 Task: Search one way flight ticket for 4 adults, 1 infant in seat and 1 infant on lap in premium economy from Brunswick: Brunswick Golden Isles Airport to Greensboro: Piedmont Triad International Airport on 5-1-2023. Choice of flights is JetBlue. Number of bags: 1 checked bag. Price is upto 93000. Outbound departure time preference is 7:15.
Action: Mouse moved to (205, 315)
Screenshot: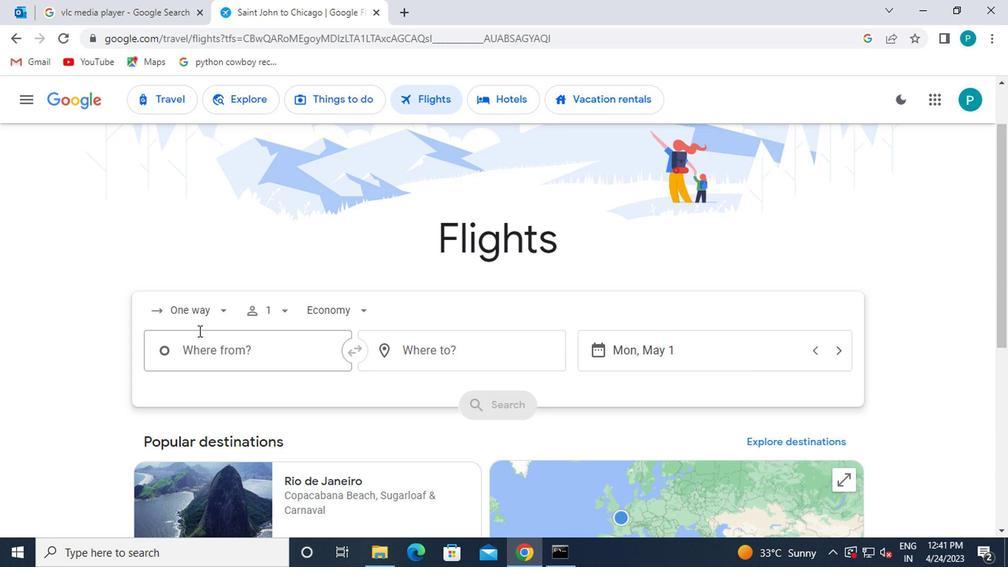 
Action: Mouse pressed left at (205, 315)
Screenshot: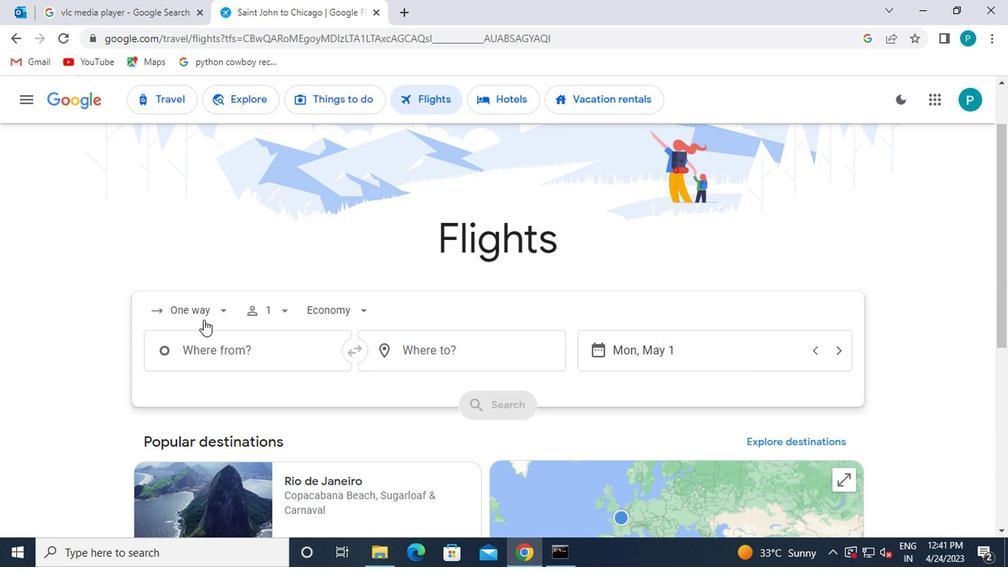 
Action: Mouse moved to (219, 381)
Screenshot: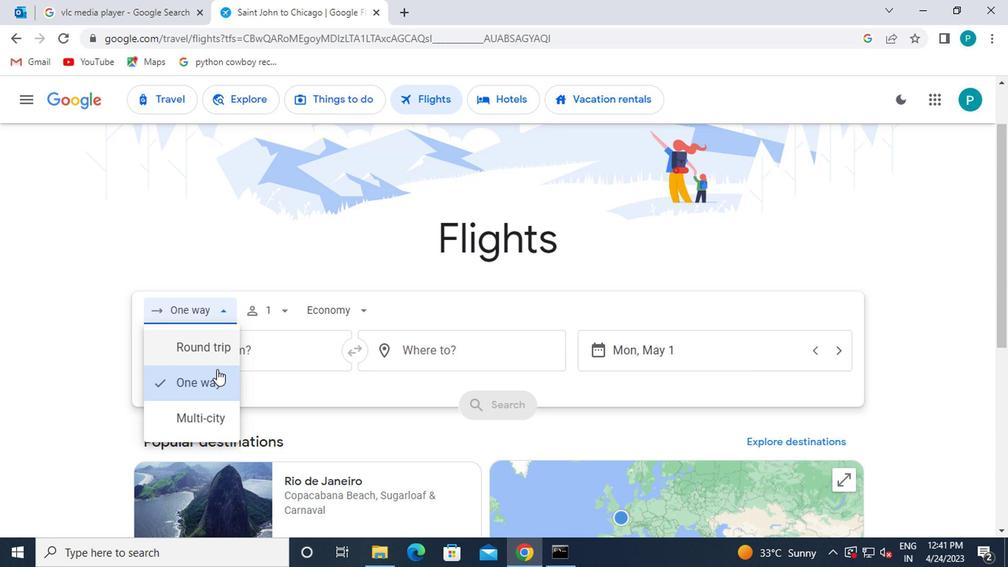 
Action: Mouse pressed left at (219, 381)
Screenshot: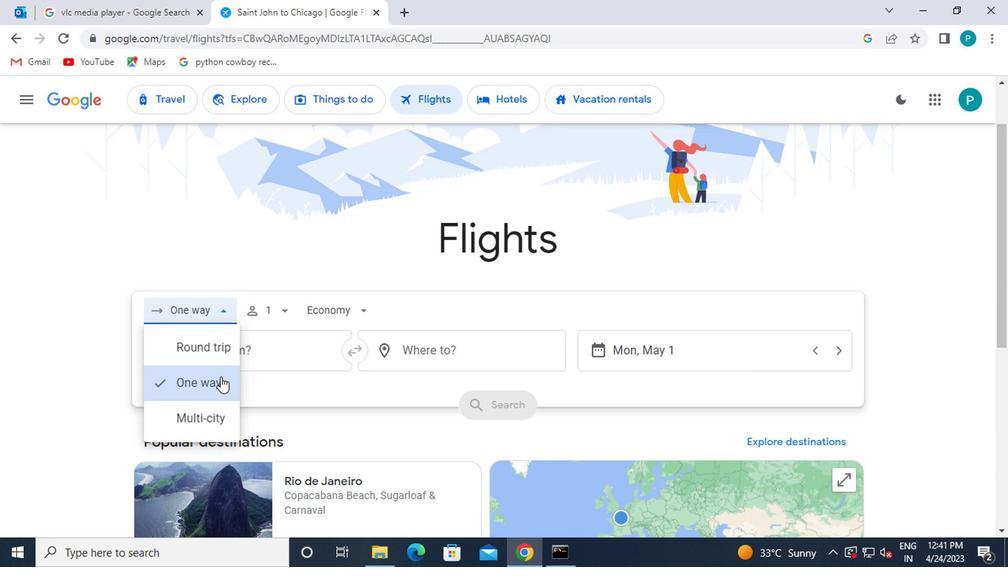 
Action: Mouse moved to (266, 316)
Screenshot: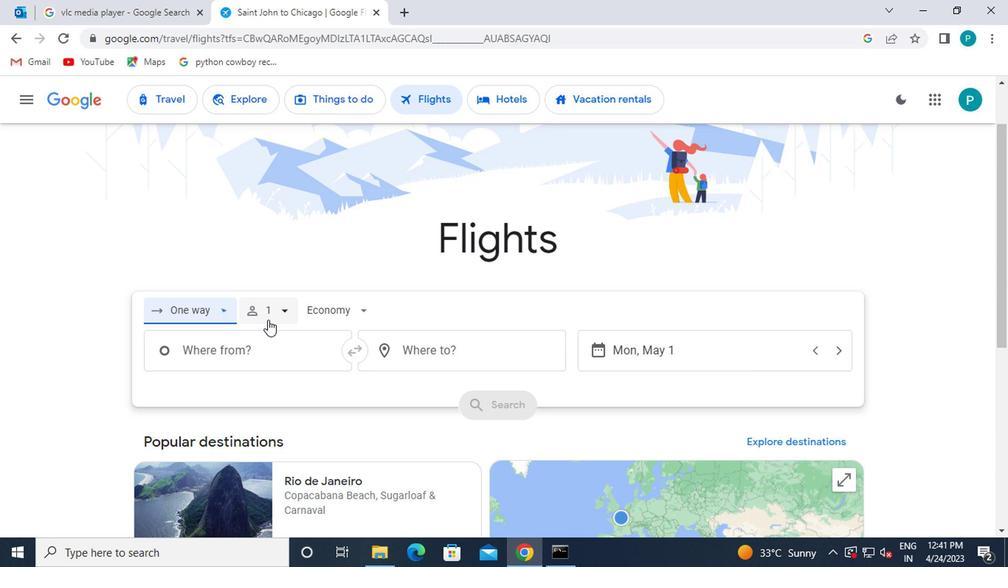 
Action: Mouse pressed left at (266, 316)
Screenshot: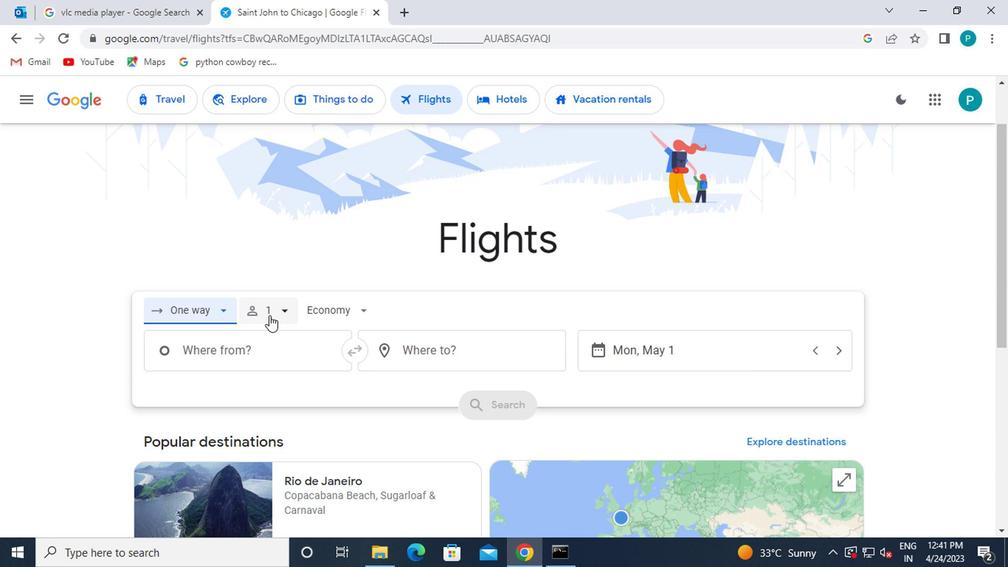 
Action: Mouse moved to (399, 349)
Screenshot: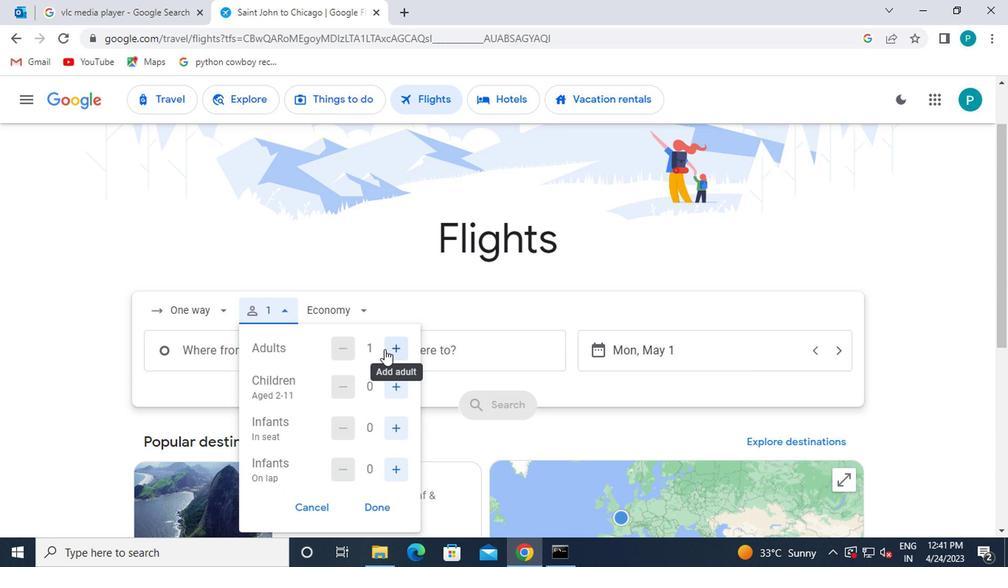 
Action: Mouse pressed left at (399, 349)
Screenshot: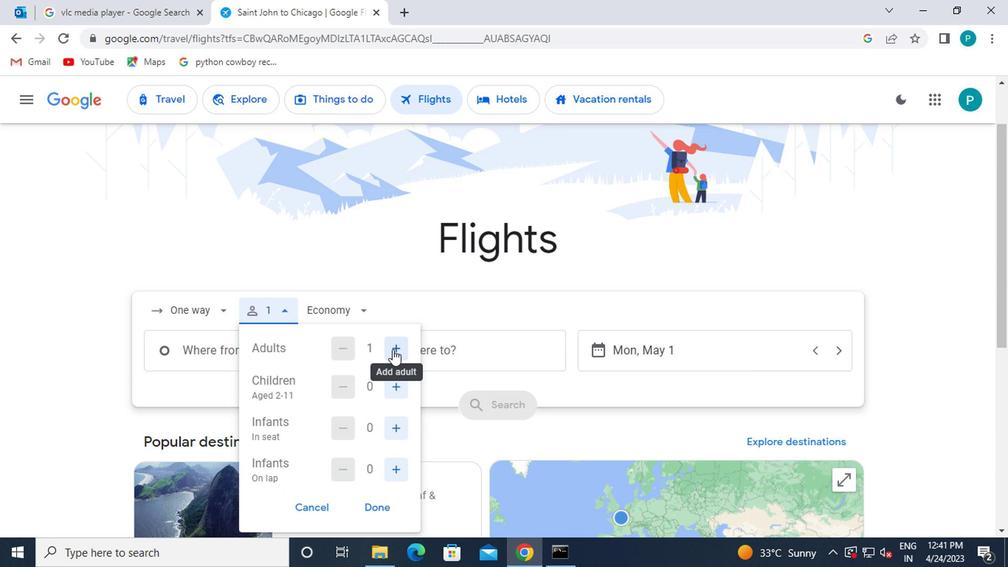 
Action: Mouse moved to (399, 350)
Screenshot: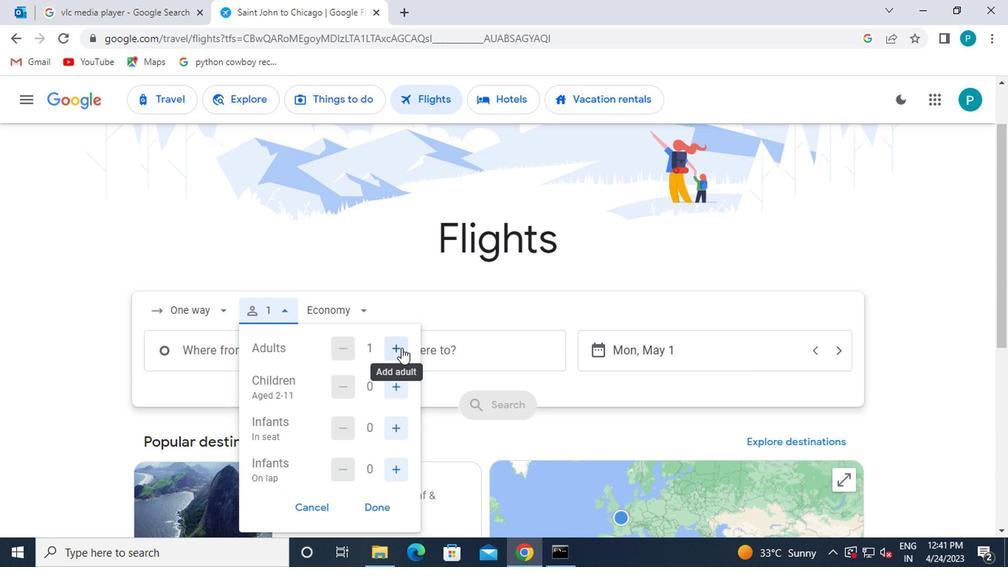 
Action: Mouse pressed left at (399, 350)
Screenshot: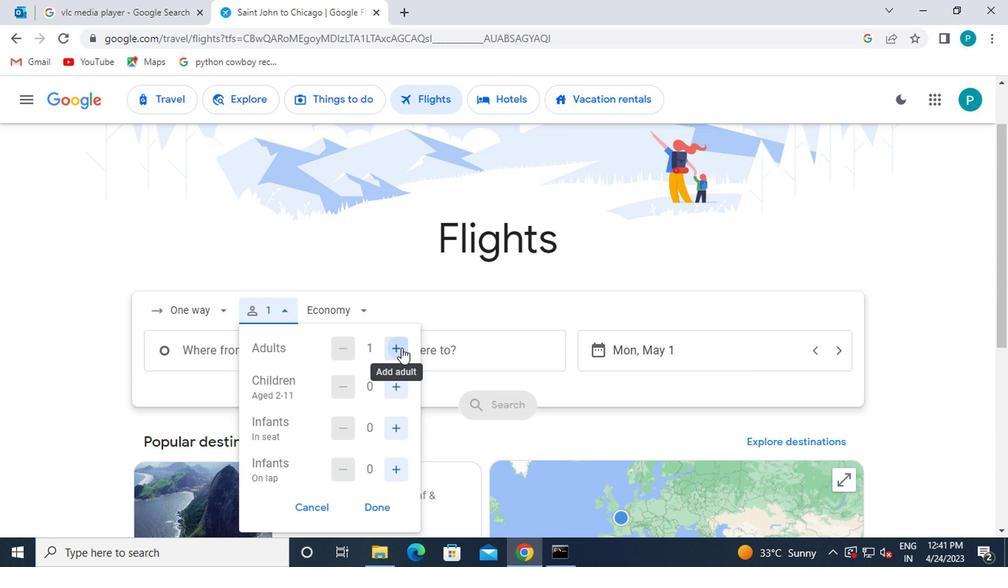 
Action: Mouse pressed left at (399, 350)
Screenshot: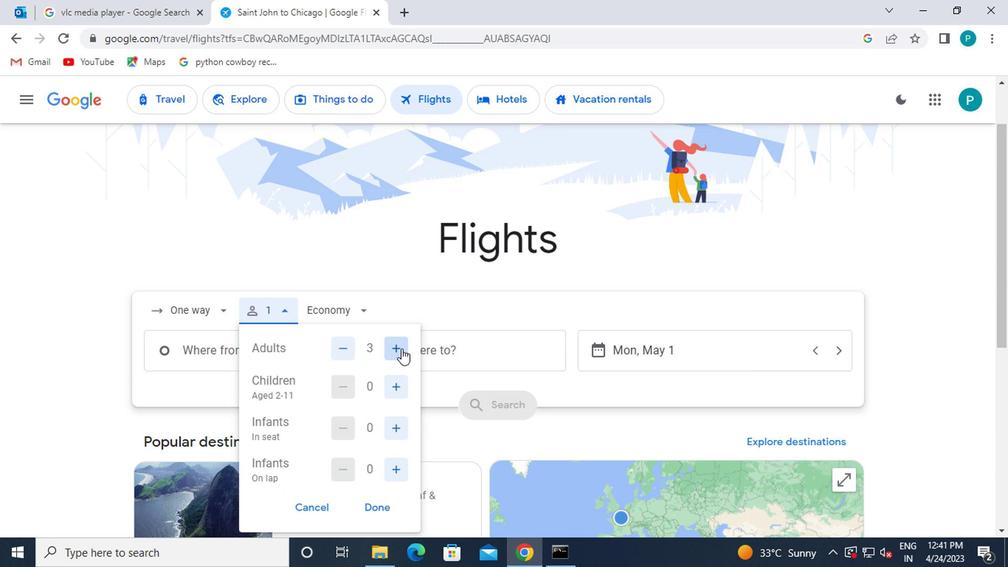 
Action: Mouse moved to (394, 387)
Screenshot: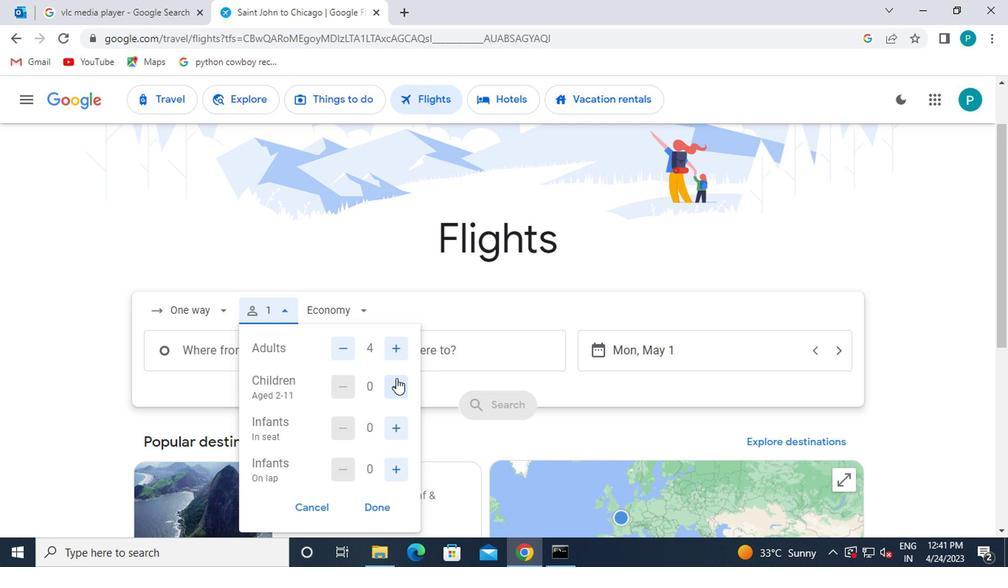 
Action: Mouse pressed left at (394, 387)
Screenshot: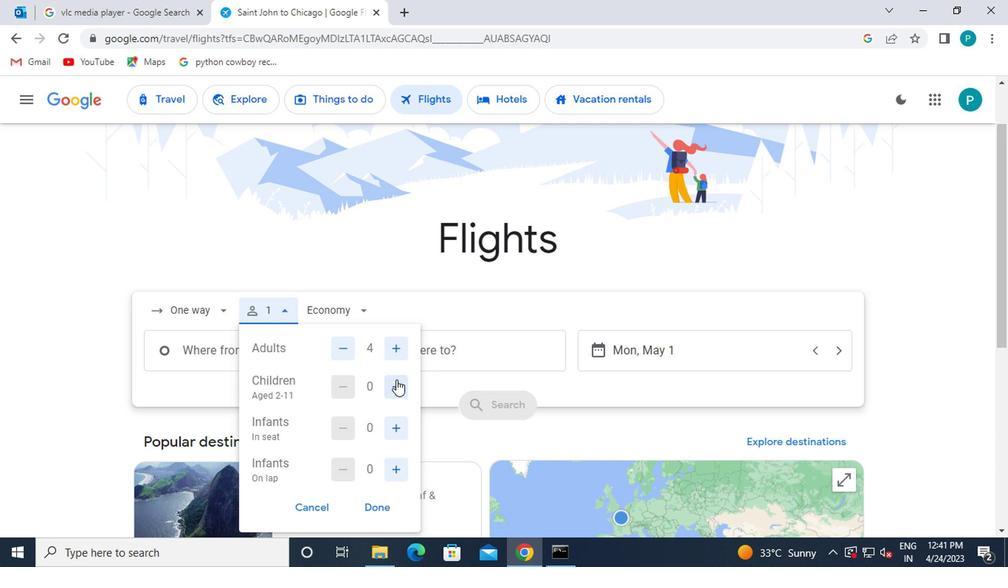 
Action: Mouse moved to (393, 428)
Screenshot: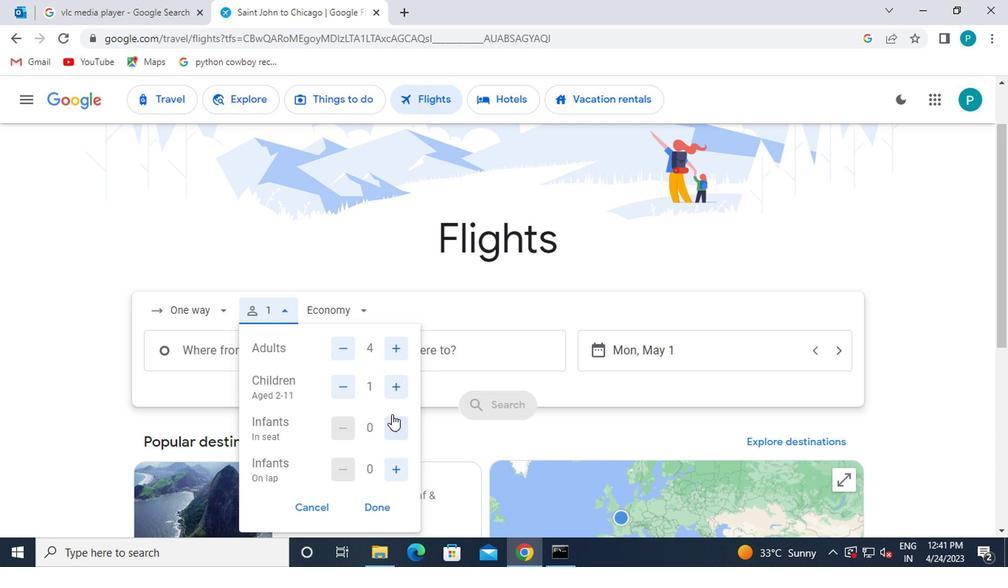 
Action: Mouse pressed left at (393, 428)
Screenshot: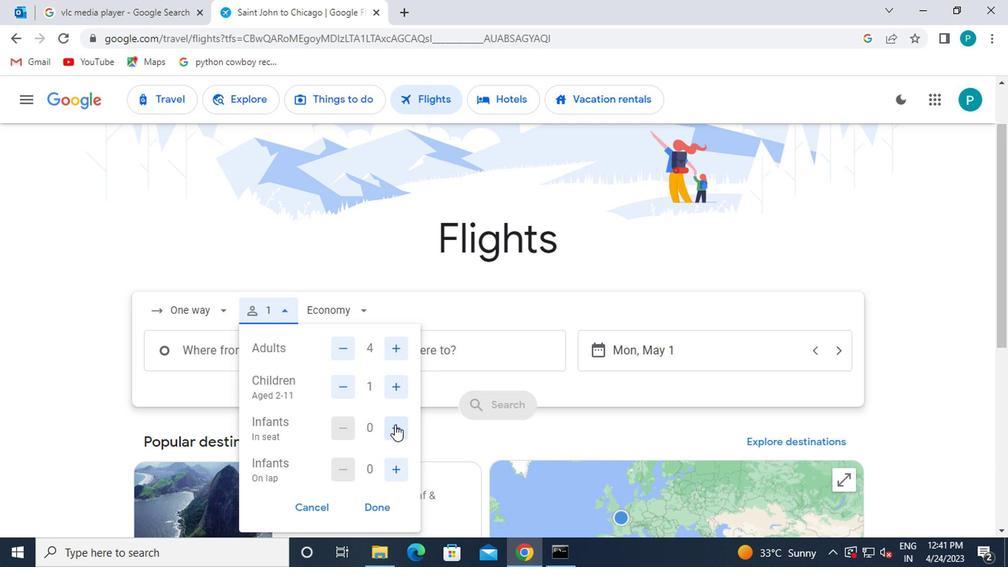 
Action: Mouse moved to (398, 472)
Screenshot: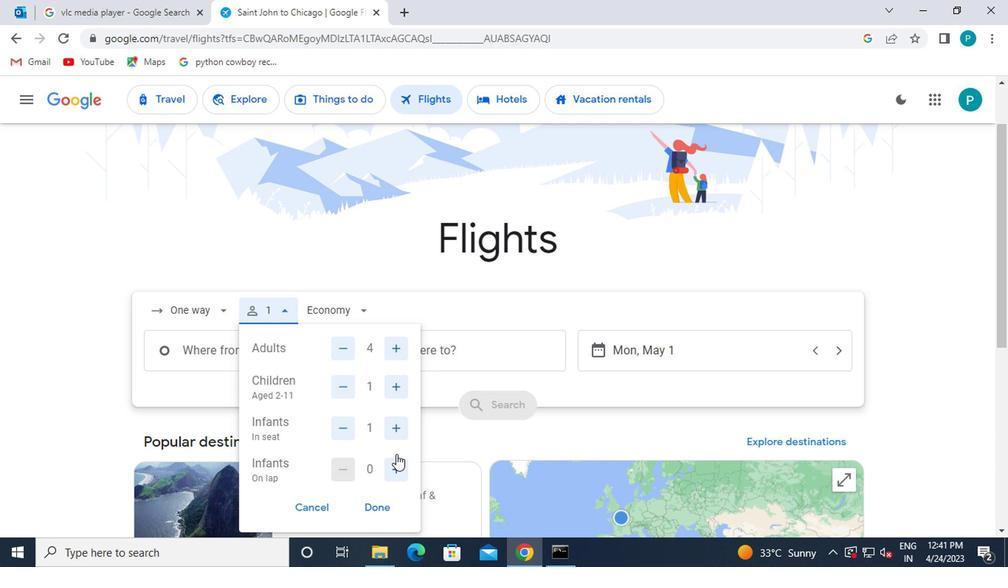 
Action: Mouse pressed left at (398, 472)
Screenshot: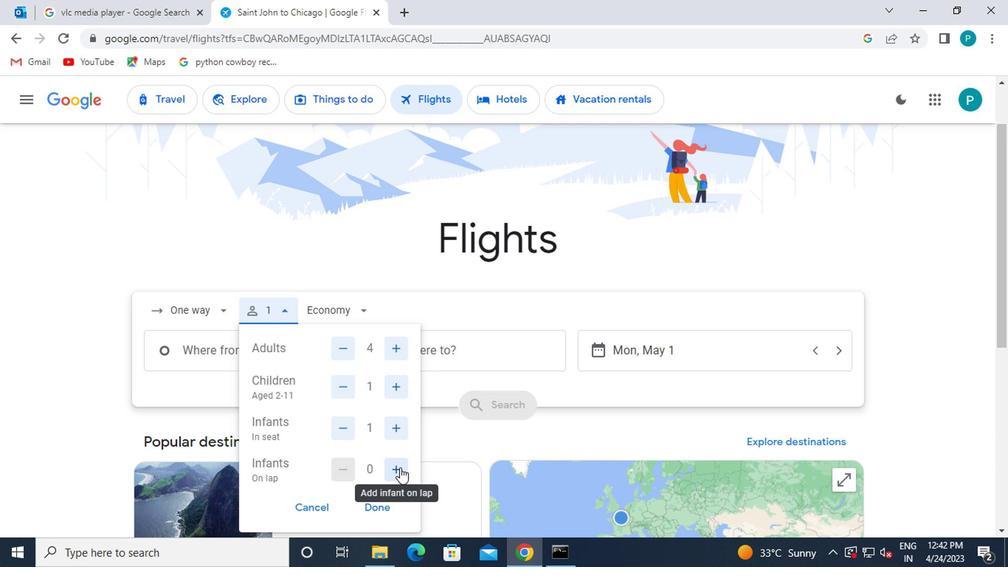 
Action: Mouse moved to (387, 511)
Screenshot: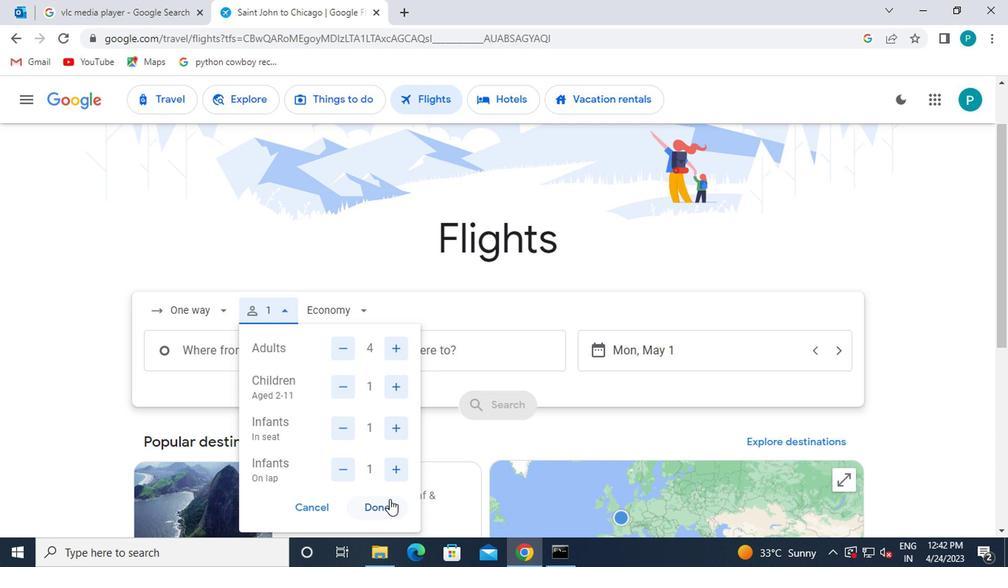 
Action: Mouse pressed left at (387, 511)
Screenshot: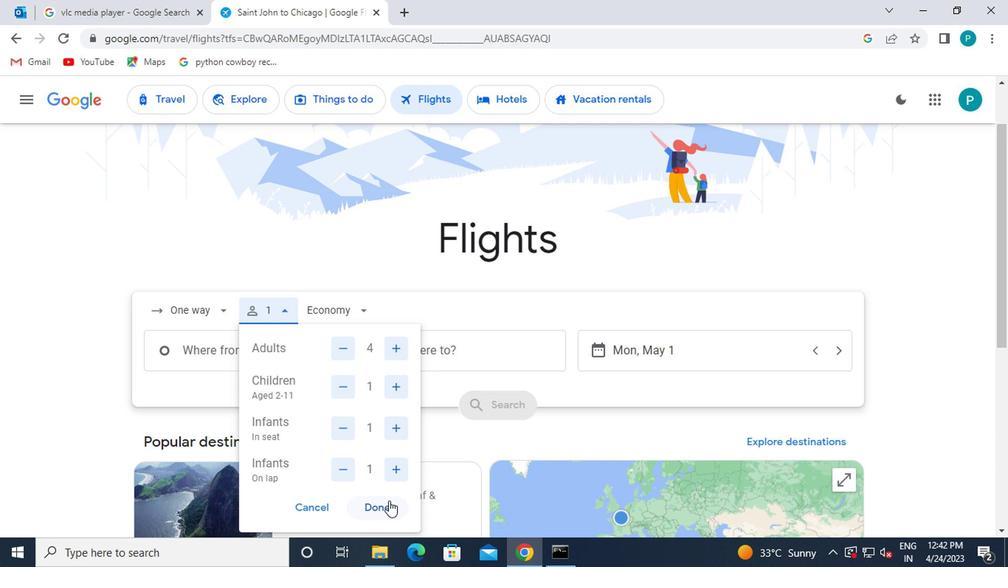 
Action: Mouse moved to (332, 315)
Screenshot: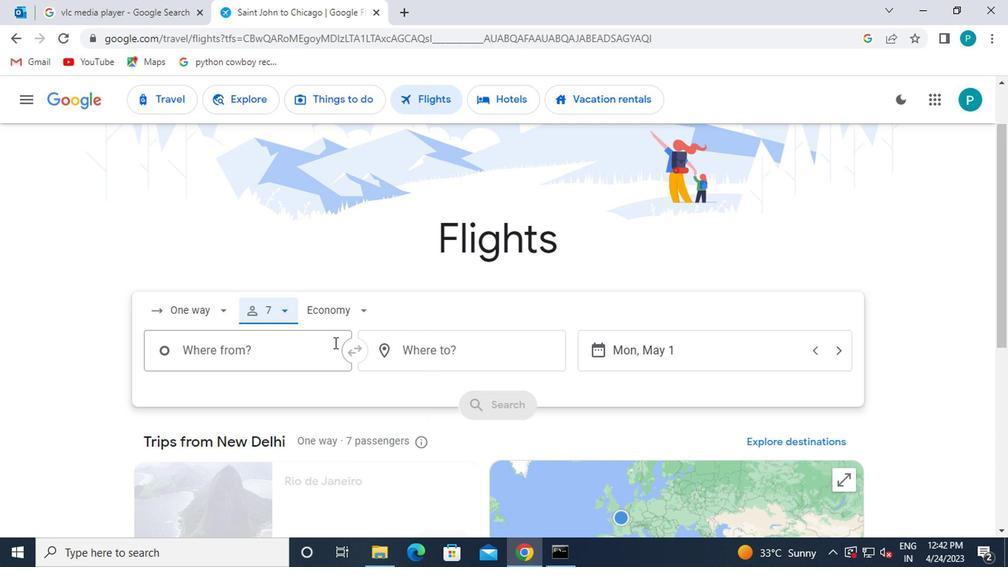 
Action: Mouse pressed left at (332, 315)
Screenshot: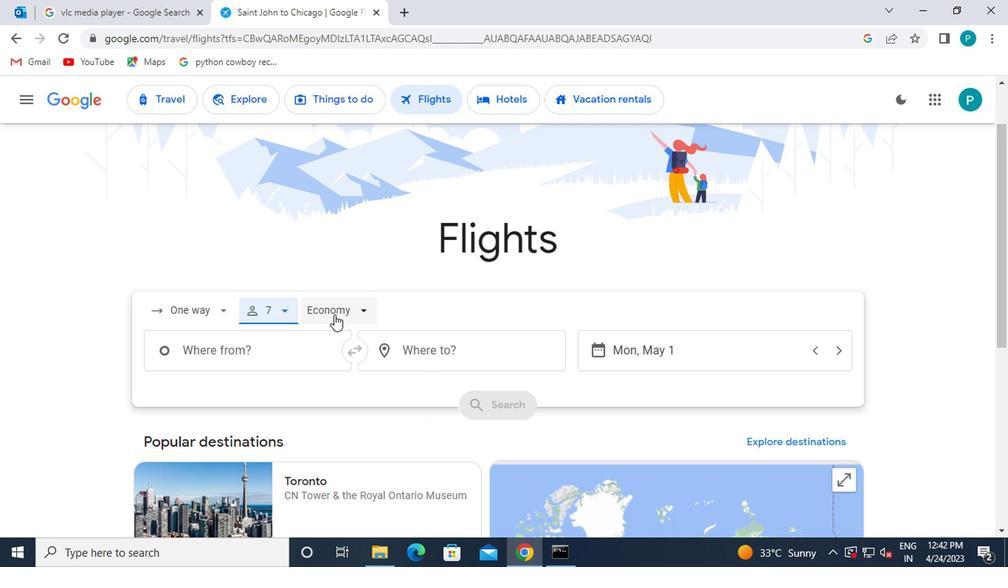 
Action: Mouse moved to (367, 382)
Screenshot: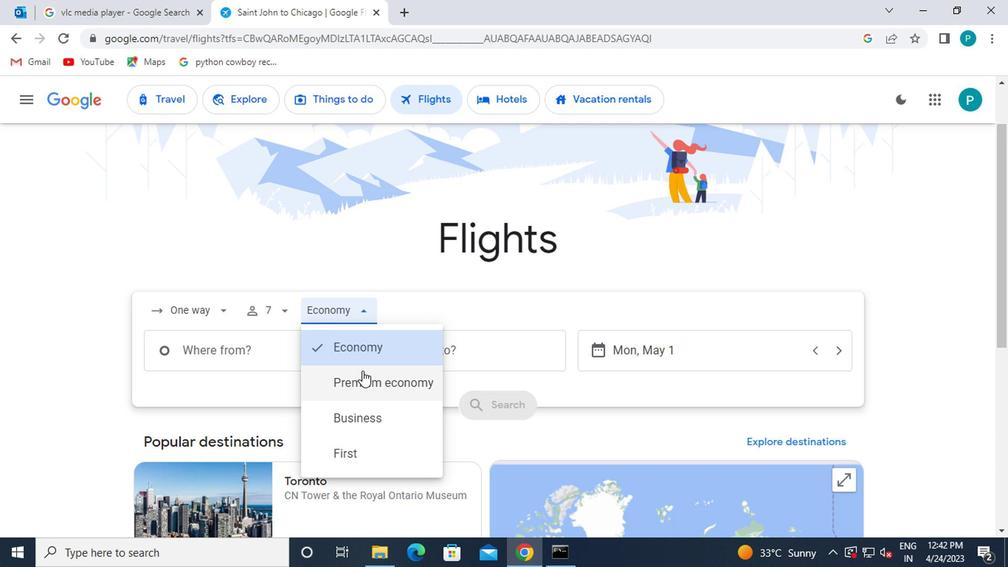 
Action: Mouse pressed left at (367, 382)
Screenshot: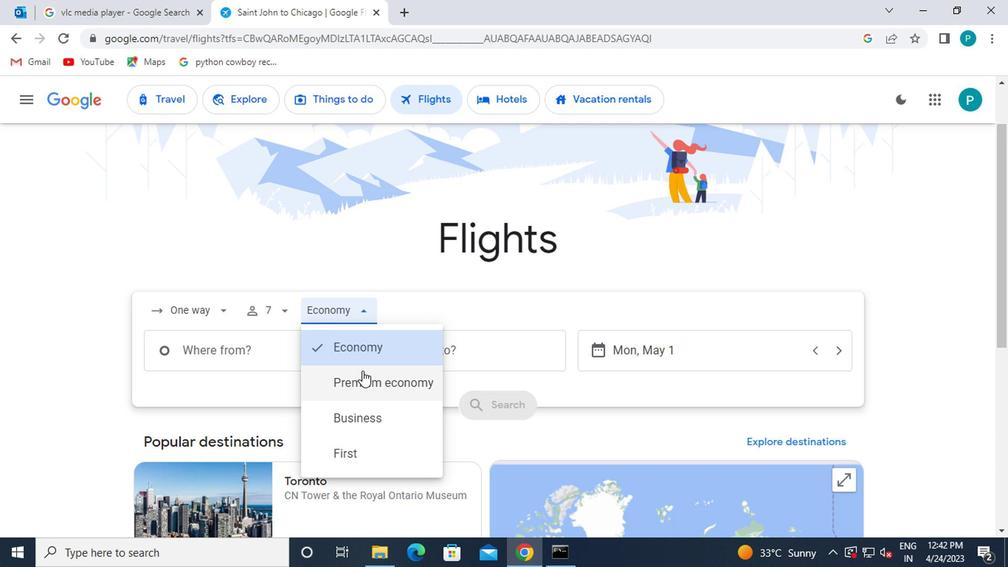 
Action: Mouse moved to (221, 364)
Screenshot: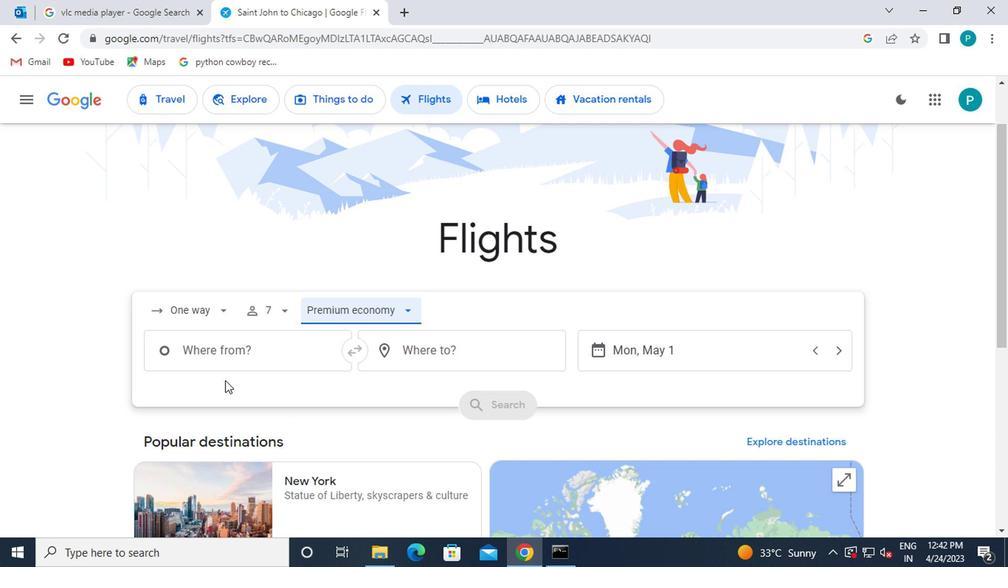 
Action: Mouse pressed left at (221, 364)
Screenshot: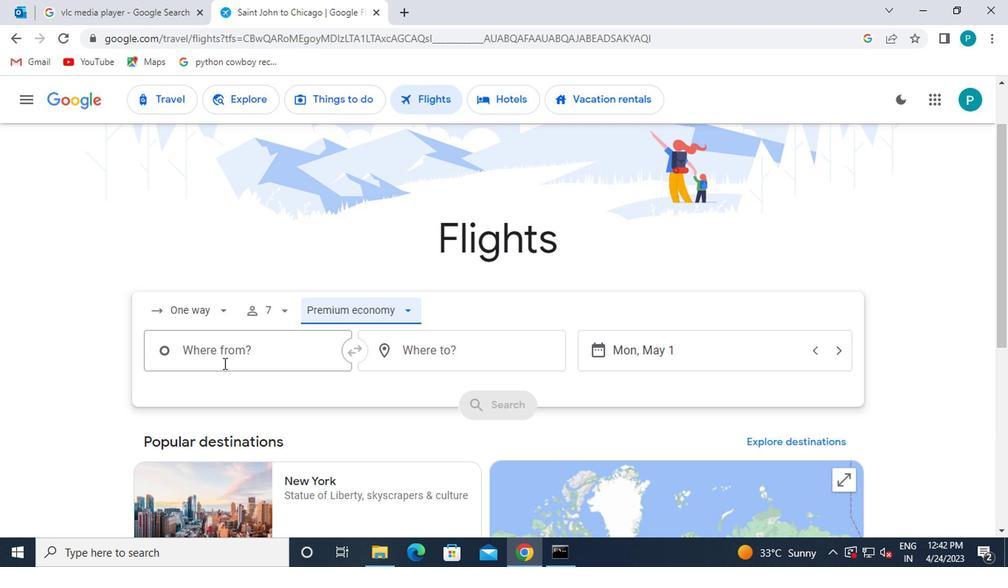 
Action: Mouse moved to (223, 348)
Screenshot: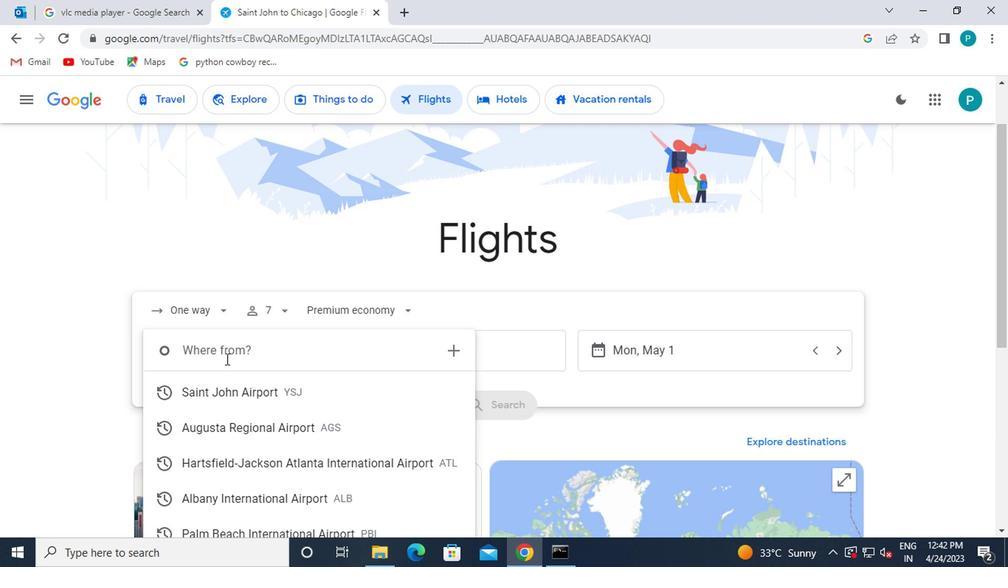 
Action: Key pressed brunswick<Key.space>go
Screenshot: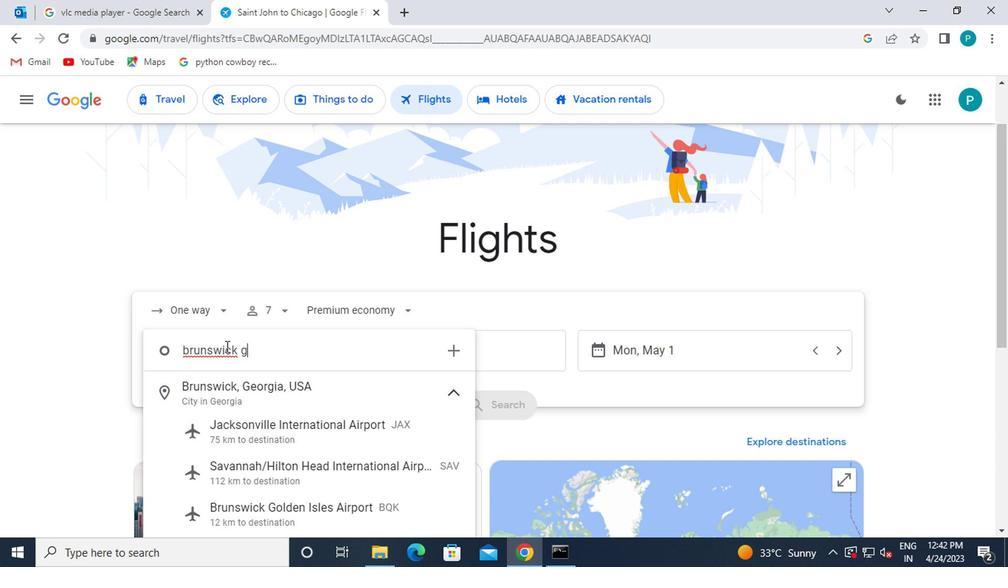 
Action: Mouse moved to (246, 390)
Screenshot: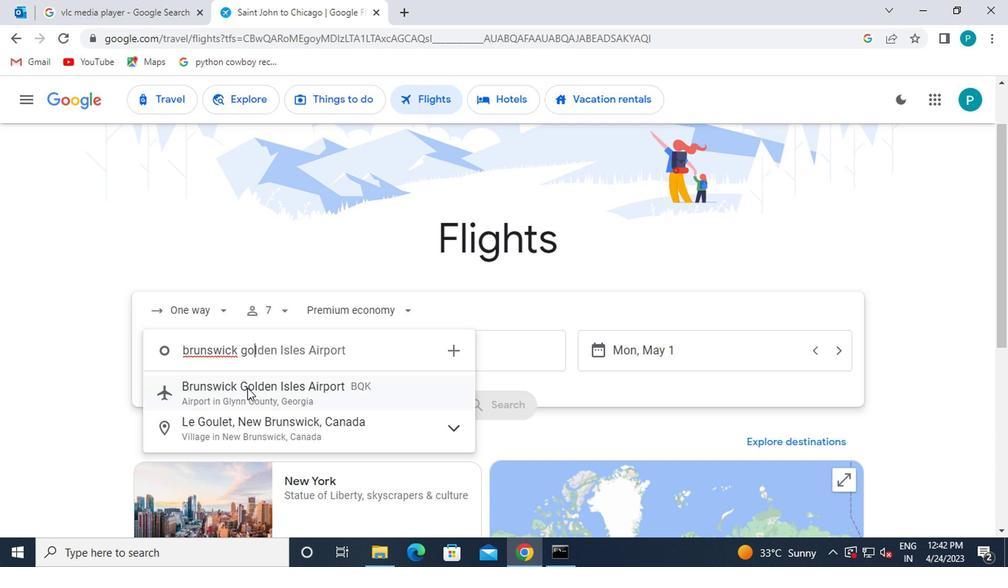 
Action: Mouse pressed left at (246, 390)
Screenshot: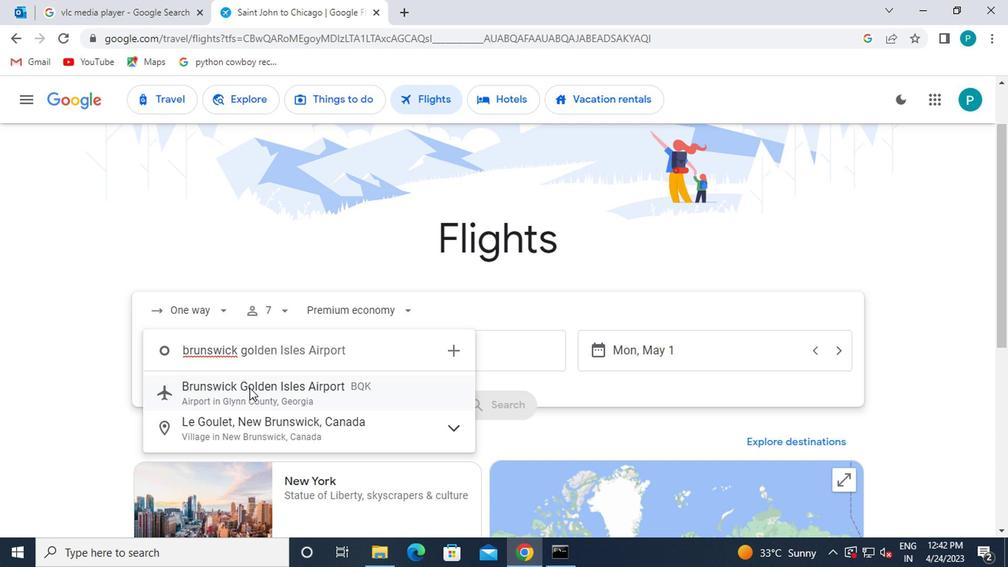 
Action: Mouse moved to (529, 339)
Screenshot: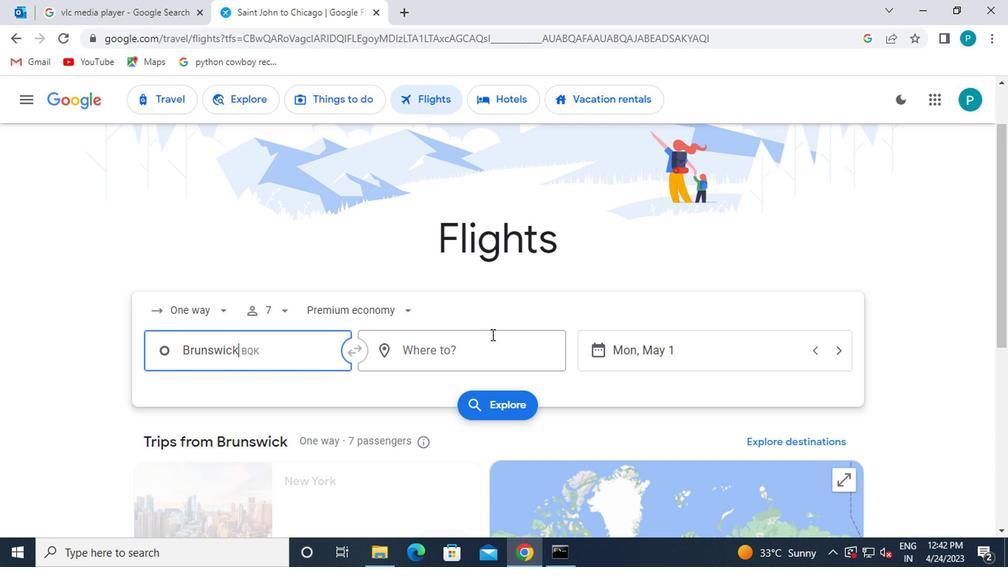 
Action: Mouse pressed left at (529, 339)
Screenshot: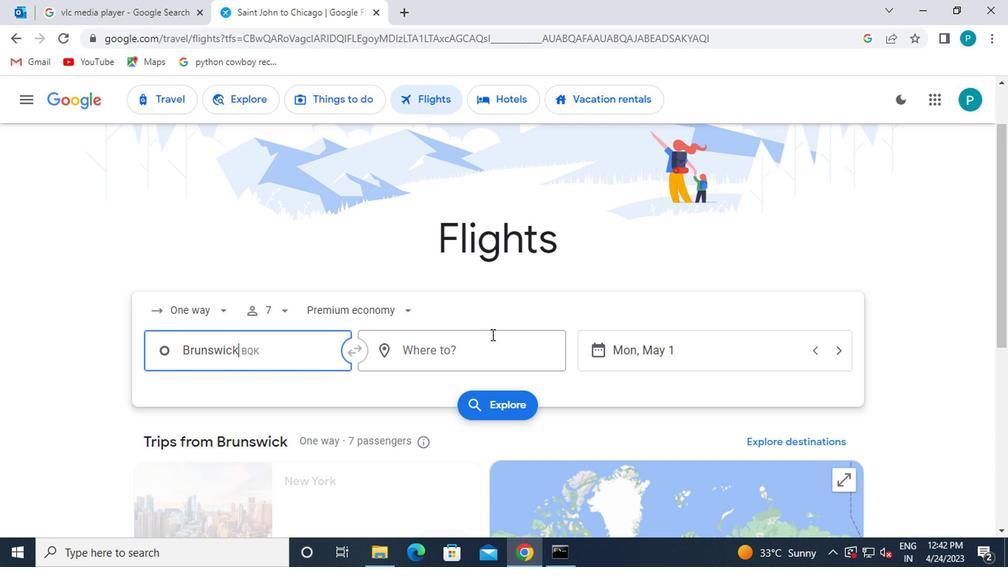
Action: Mouse moved to (443, 351)
Screenshot: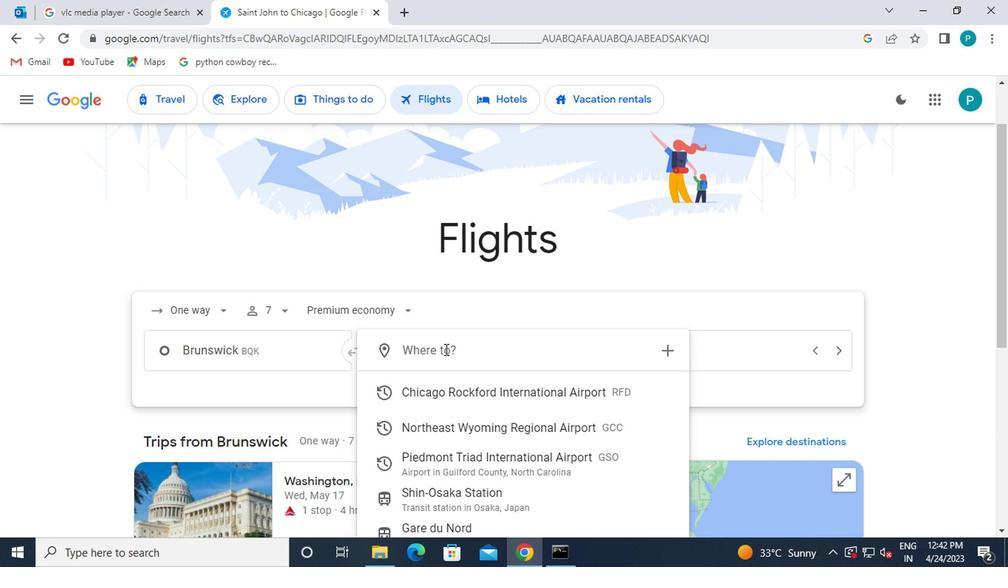 
Action: Key pressed pied
Screenshot: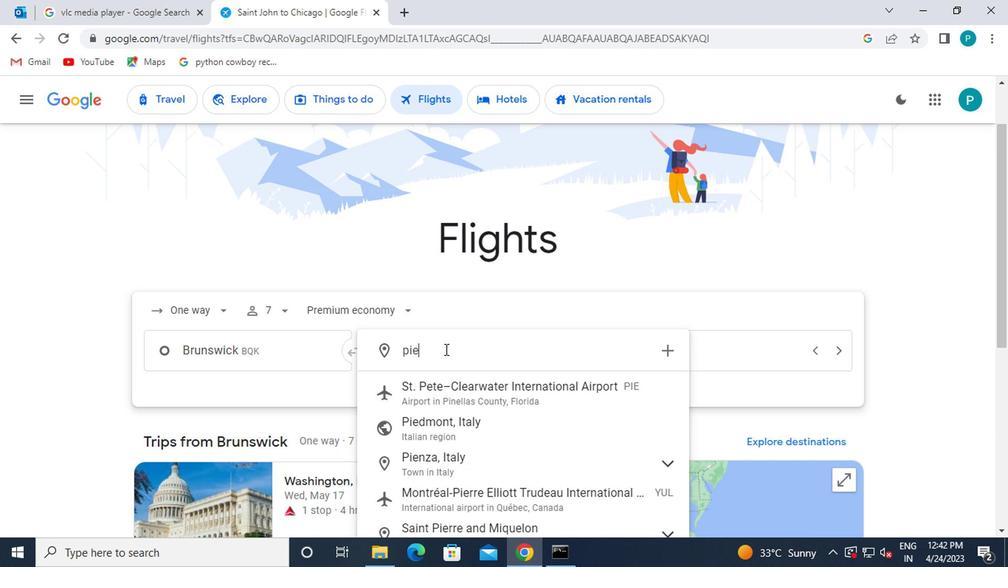 
Action: Mouse moved to (525, 462)
Screenshot: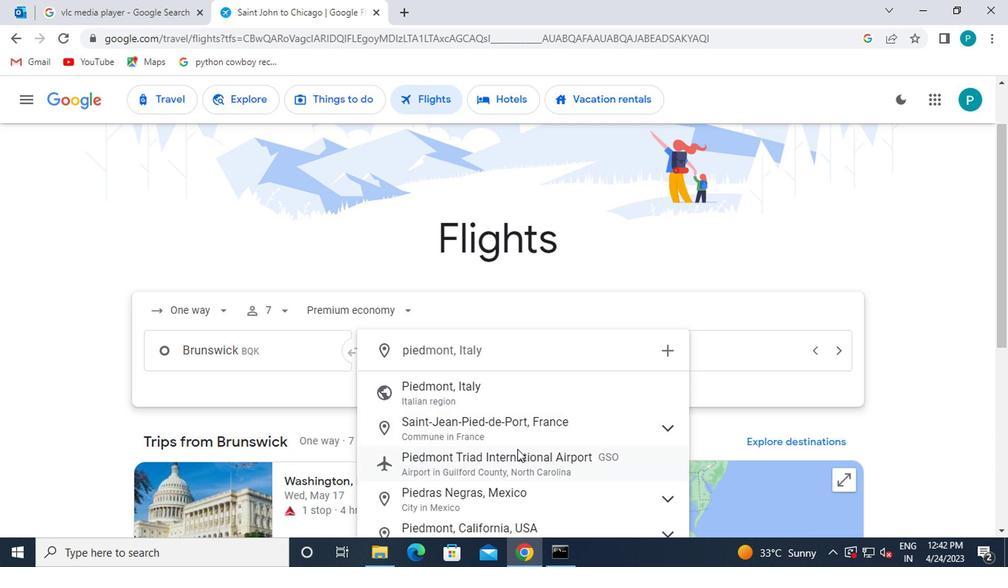 
Action: Mouse pressed left at (525, 462)
Screenshot: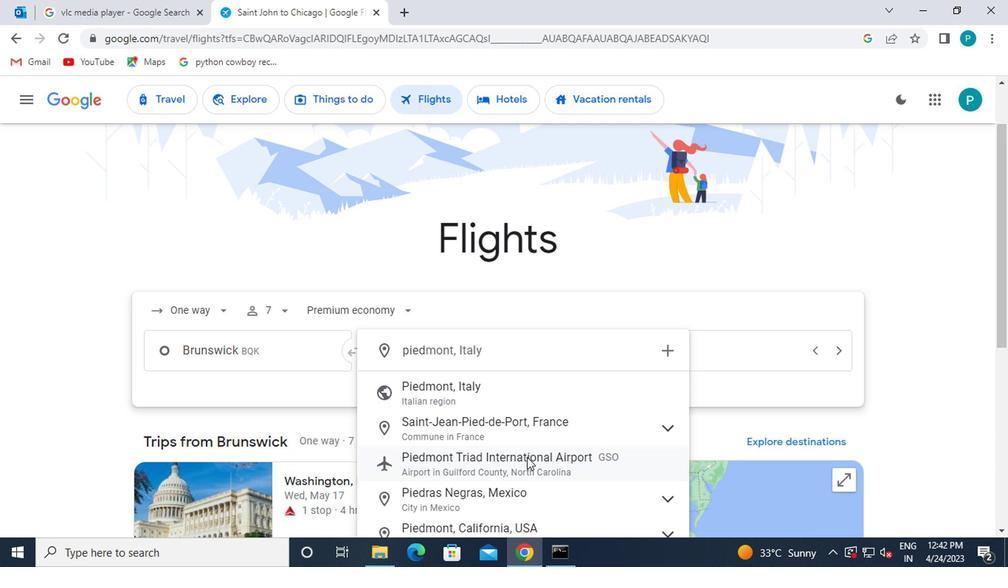 
Action: Mouse moved to (639, 353)
Screenshot: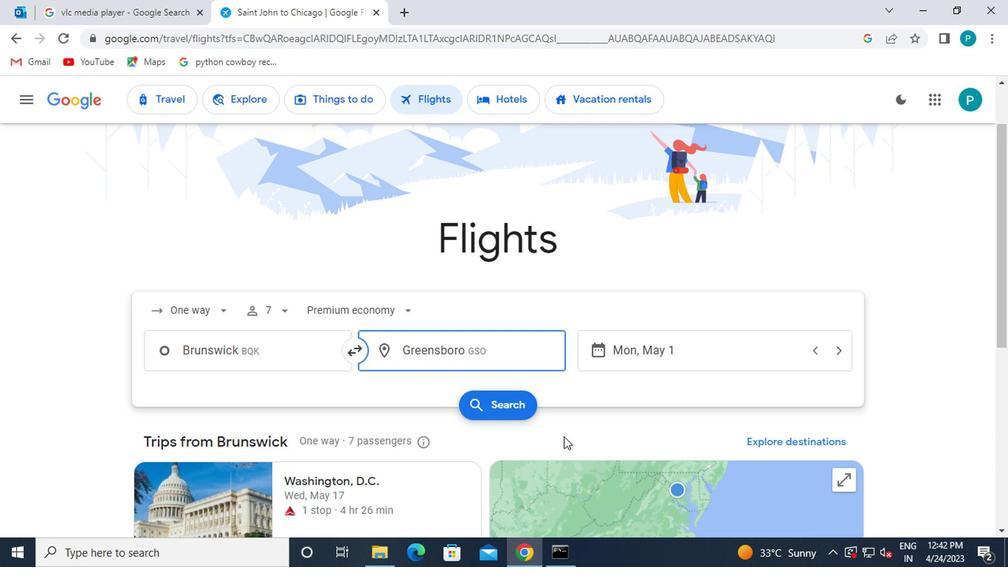 
Action: Mouse pressed left at (639, 353)
Screenshot: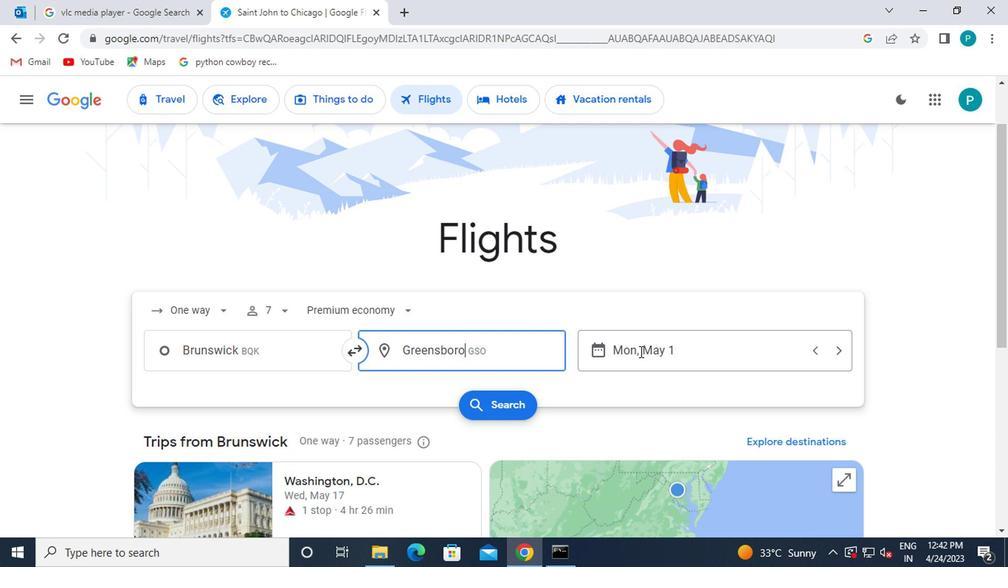 
Action: Mouse moved to (637, 274)
Screenshot: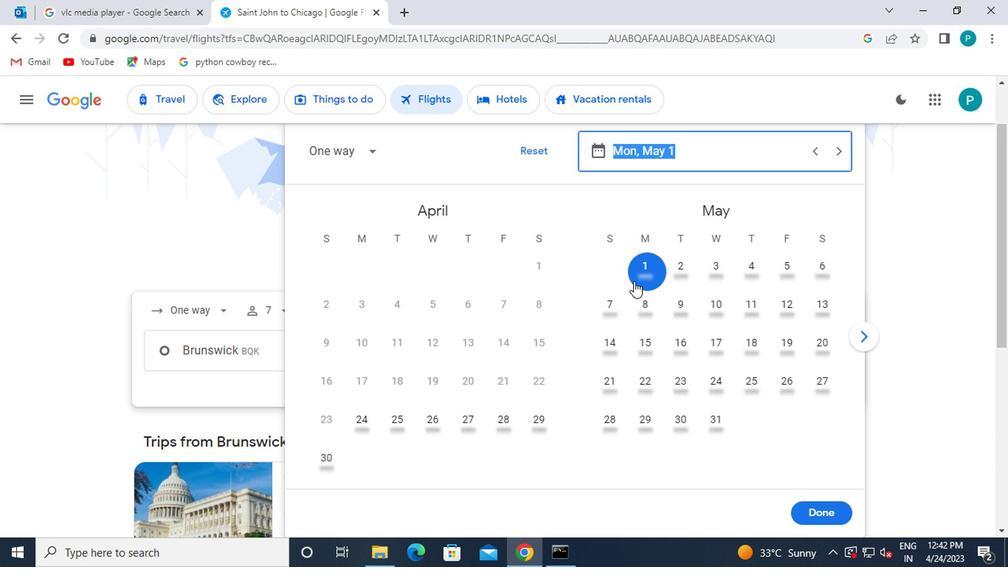 
Action: Mouse pressed left at (637, 274)
Screenshot: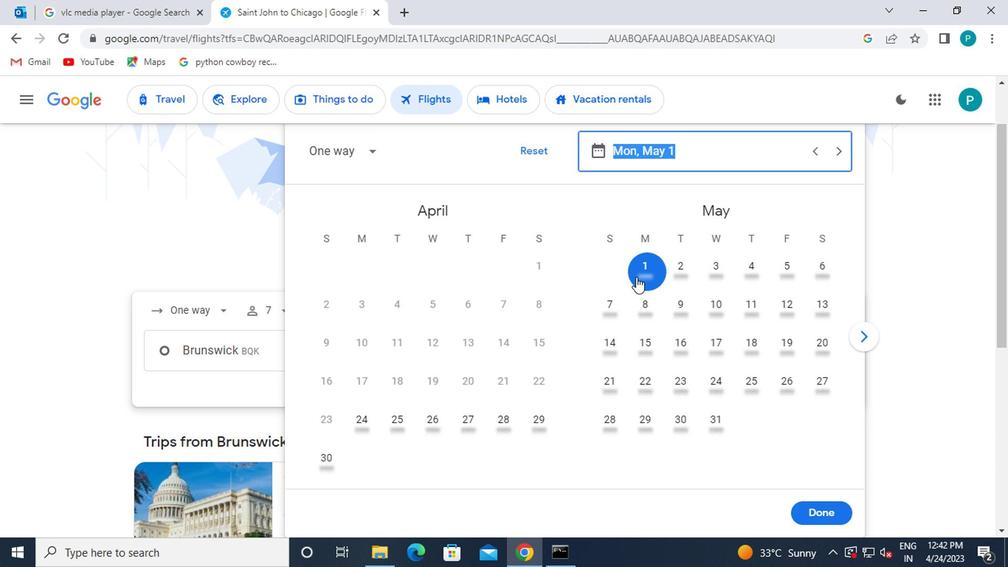 
Action: Mouse moved to (807, 522)
Screenshot: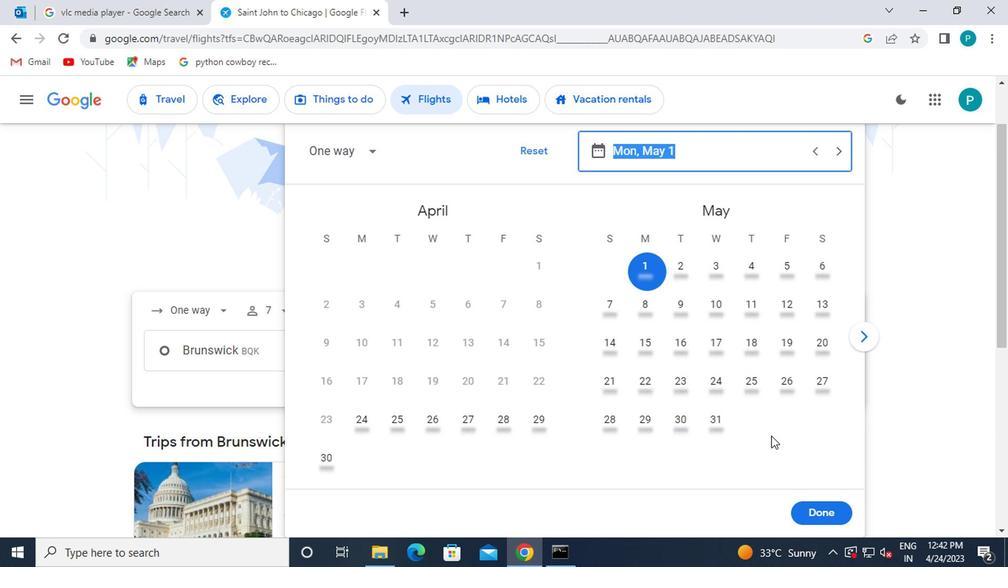 
Action: Mouse pressed left at (807, 522)
Screenshot: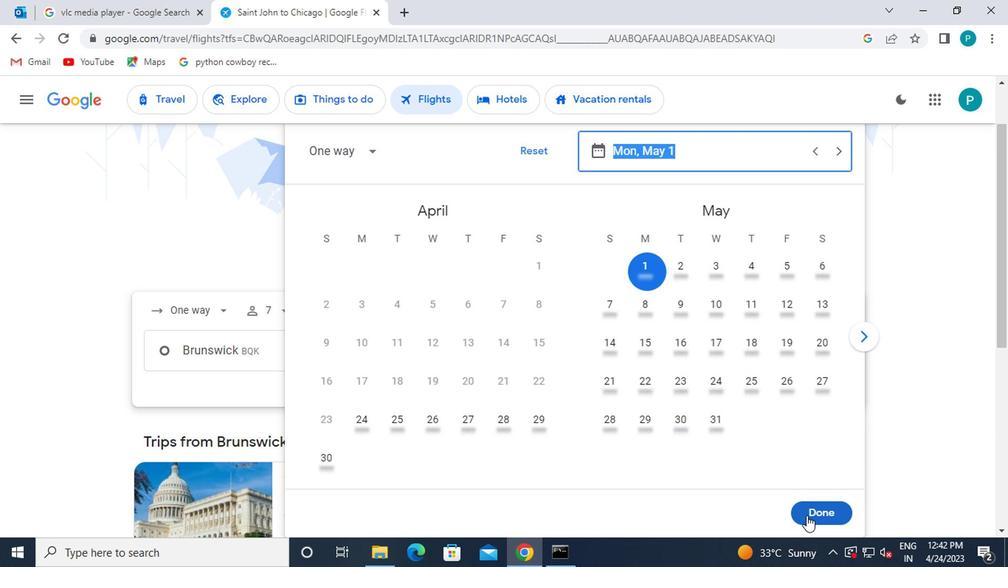 
Action: Mouse moved to (284, 368)
Screenshot: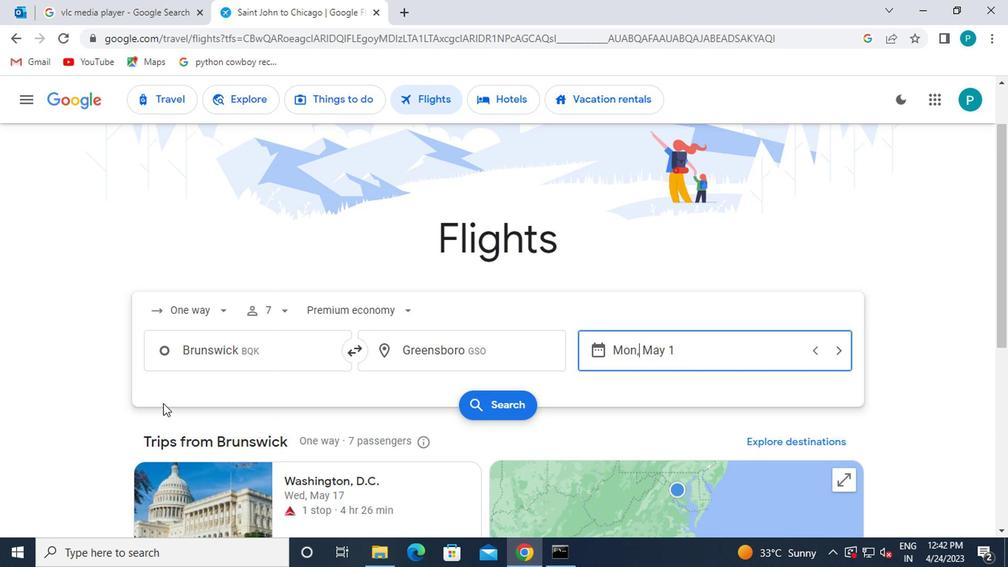 
Action: Mouse scrolled (284, 367) with delta (0, -1)
Screenshot: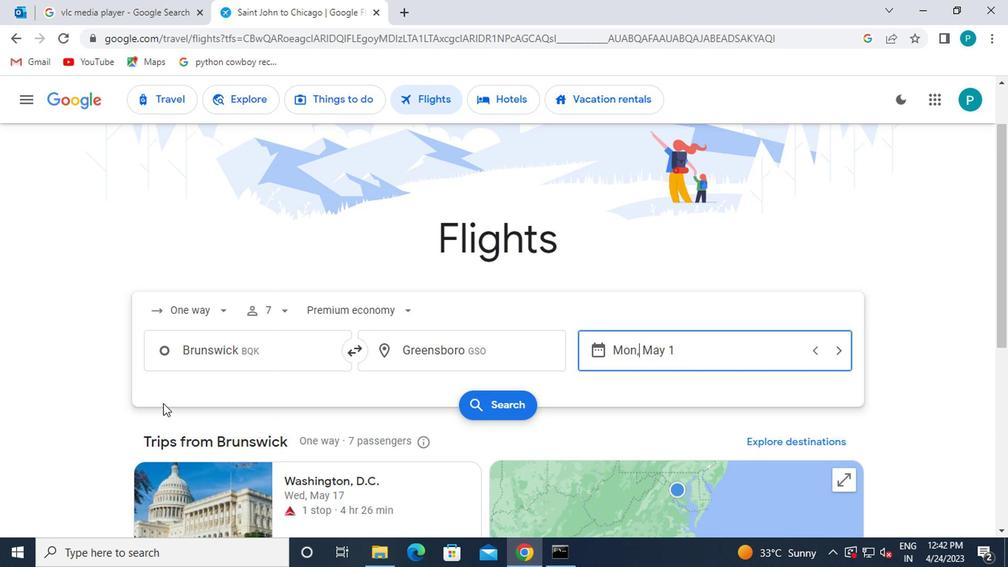 
Action: Mouse scrolled (284, 367) with delta (0, -1)
Screenshot: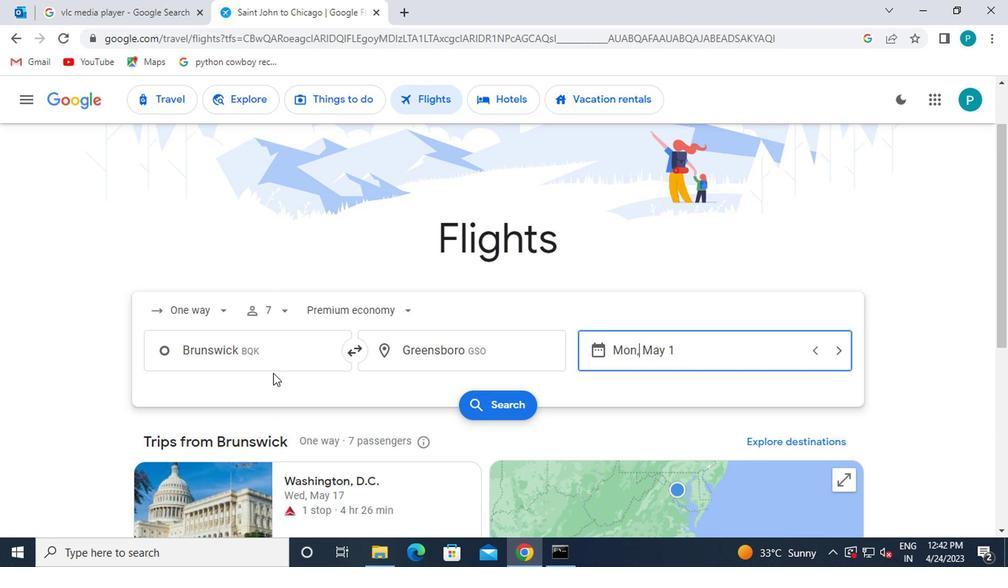 
Action: Mouse moved to (468, 254)
Screenshot: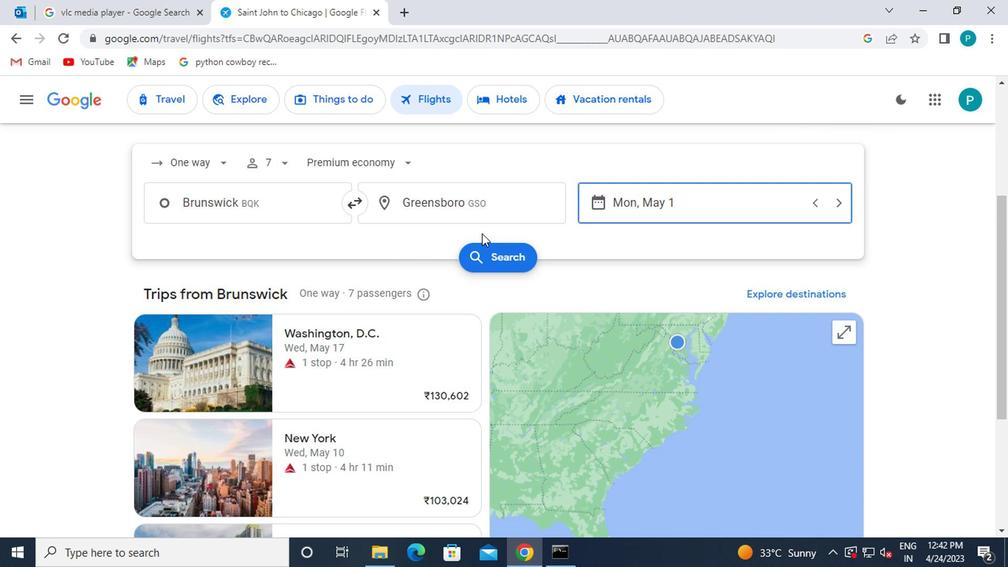 
Action: Mouse pressed left at (468, 254)
Screenshot: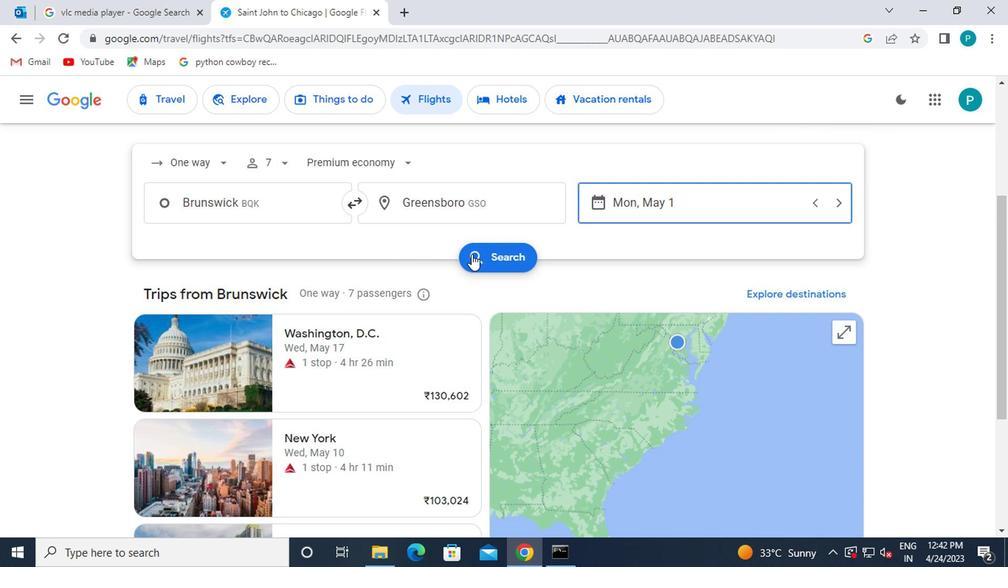 
Action: Mouse moved to (162, 234)
Screenshot: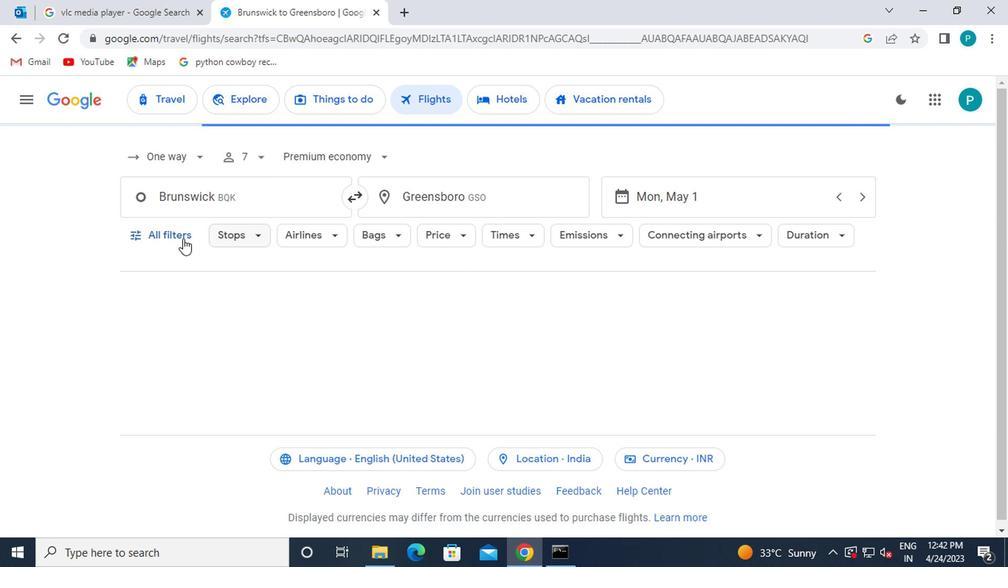 
Action: Mouse pressed left at (162, 234)
Screenshot: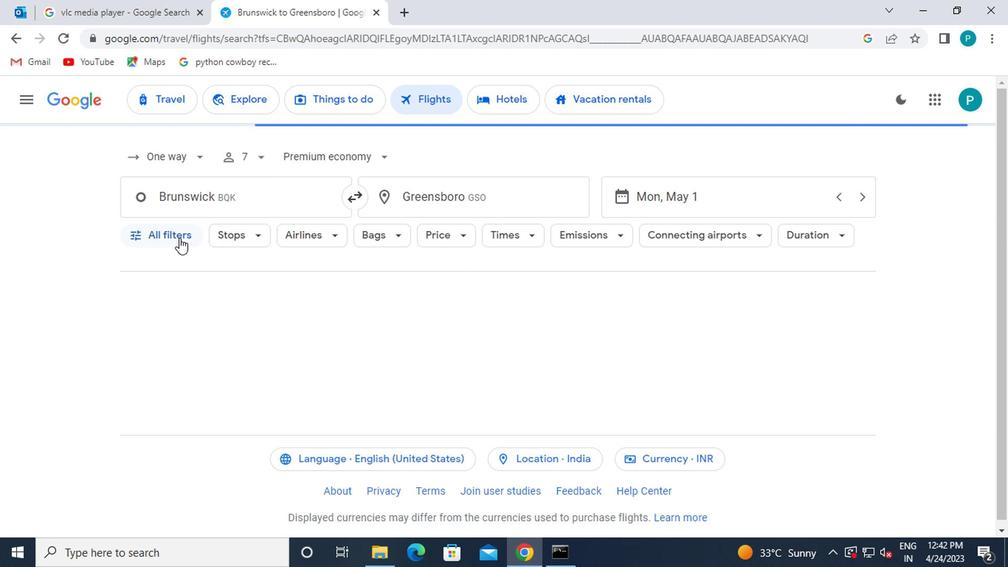 
Action: Mouse moved to (243, 338)
Screenshot: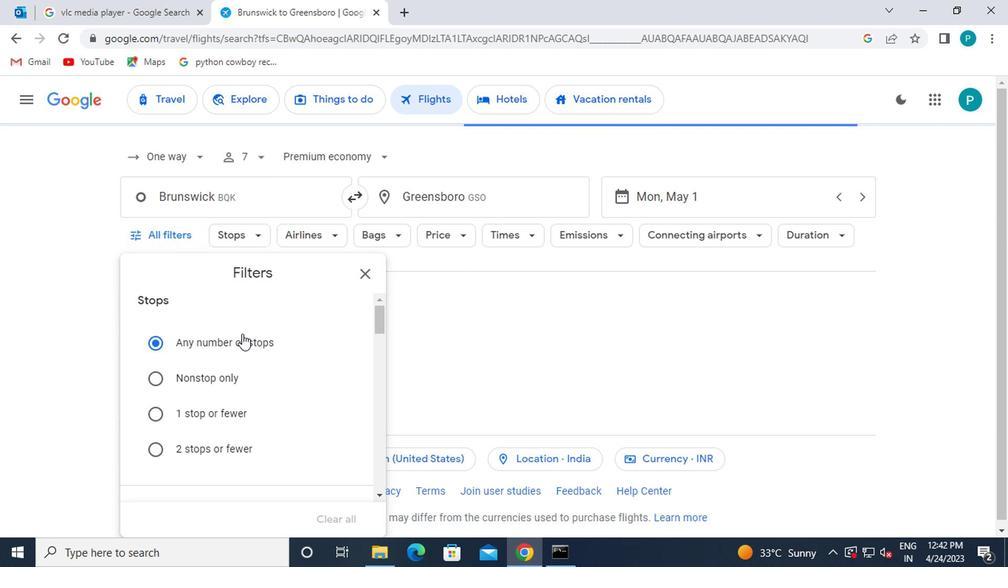 
Action: Mouse scrolled (243, 337) with delta (0, 0)
Screenshot: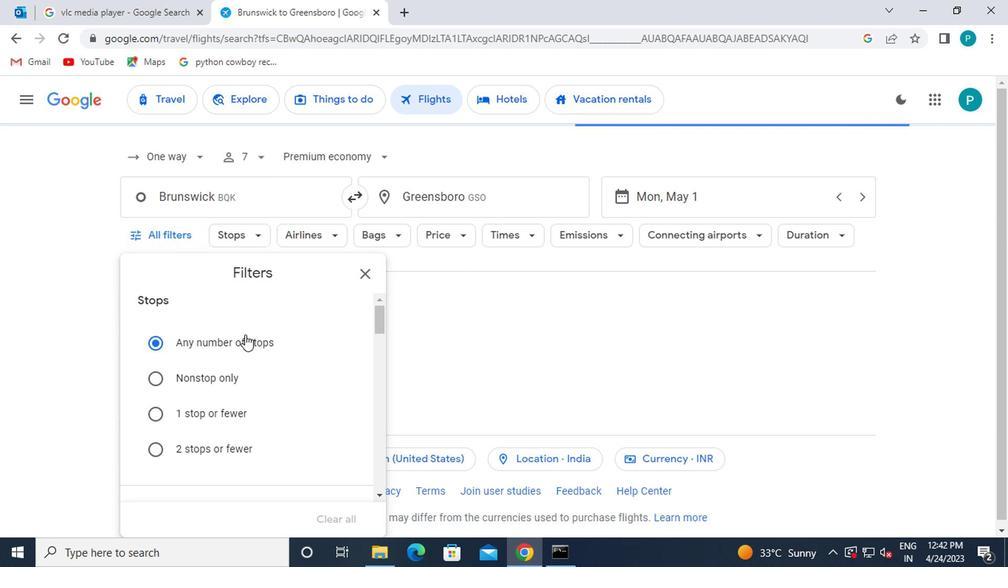 
Action: Mouse scrolled (243, 337) with delta (0, 0)
Screenshot: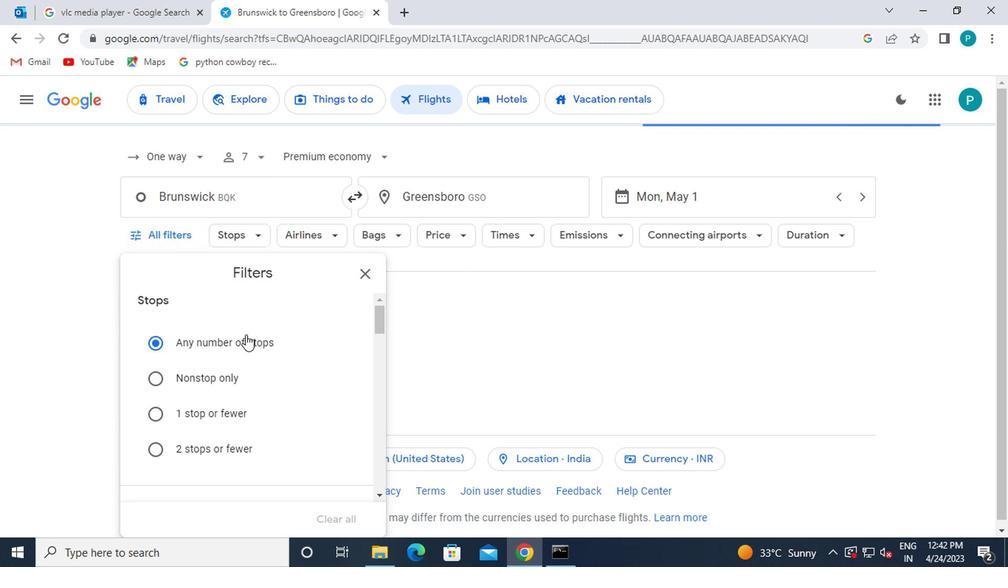 
Action: Mouse scrolled (243, 337) with delta (0, 0)
Screenshot: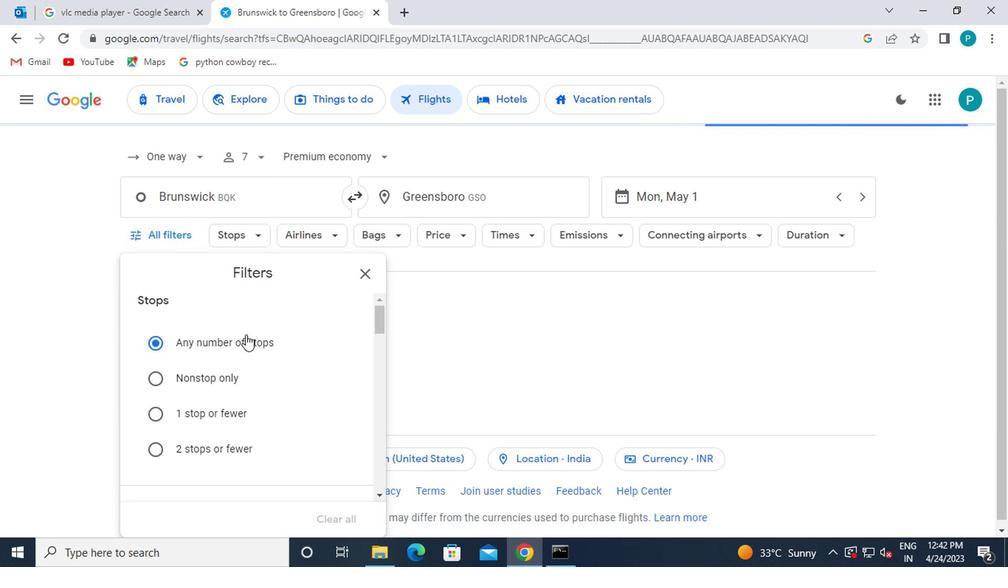
Action: Mouse moved to (243, 338)
Screenshot: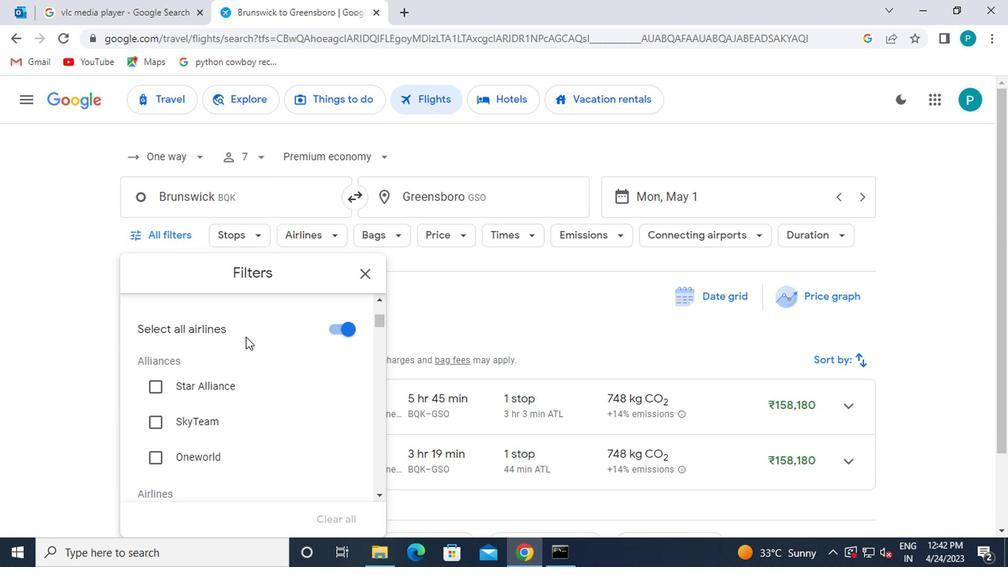 
Action: Mouse scrolled (243, 337) with delta (0, 0)
Screenshot: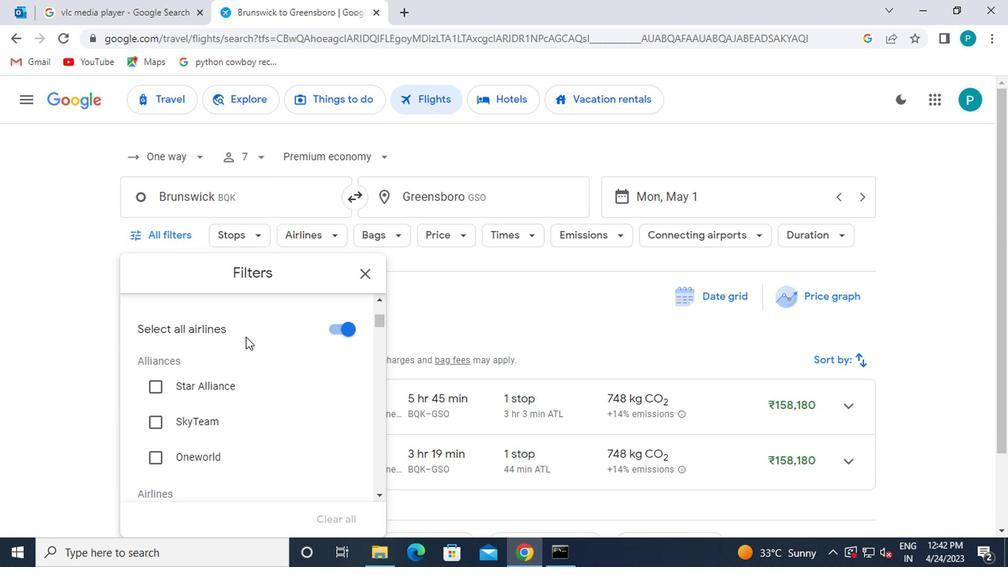 
Action: Mouse scrolled (243, 337) with delta (0, 0)
Screenshot: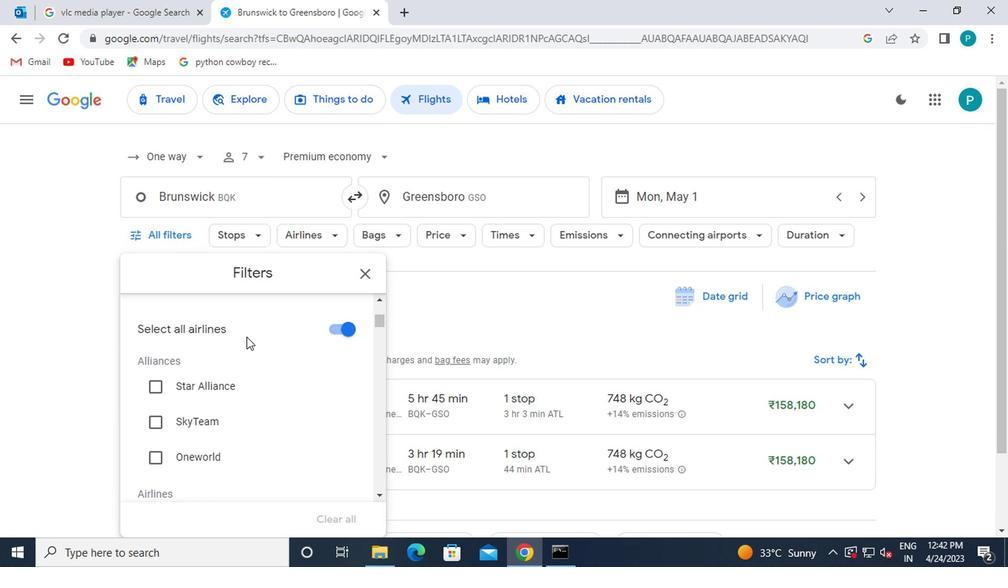 
Action: Mouse moved to (245, 338)
Screenshot: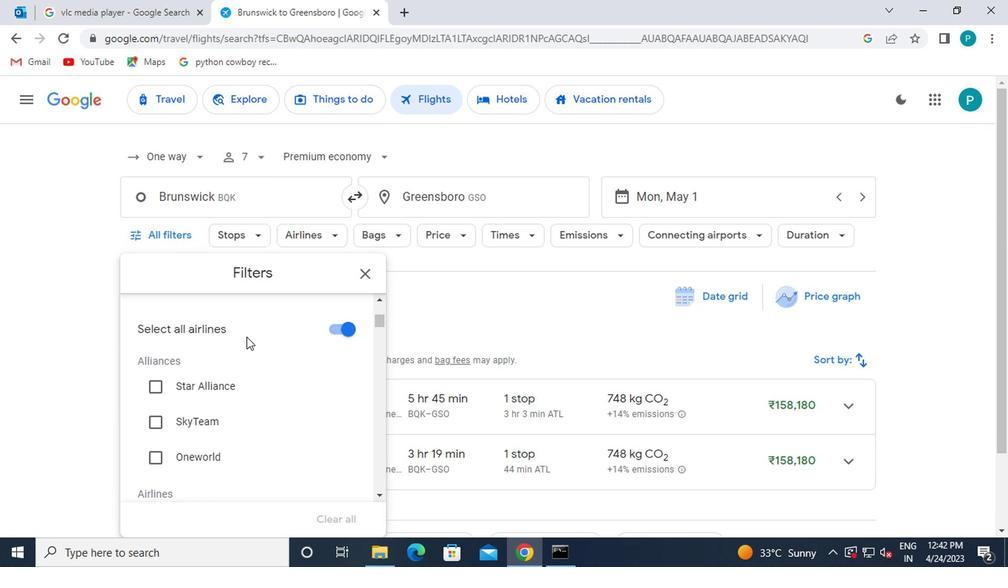 
Action: Mouse scrolled (245, 337) with delta (0, 0)
Screenshot: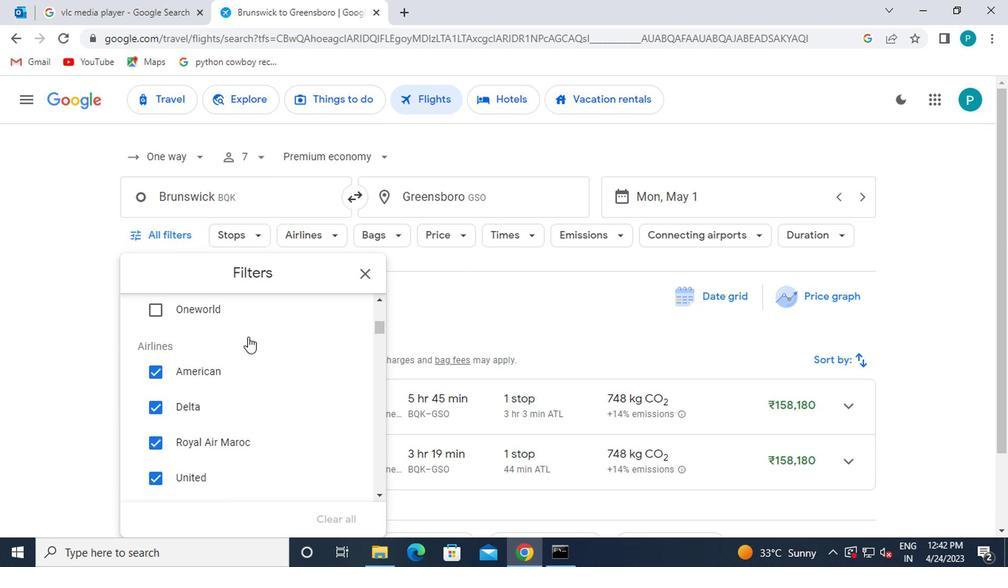 
Action: Mouse moved to (246, 334)
Screenshot: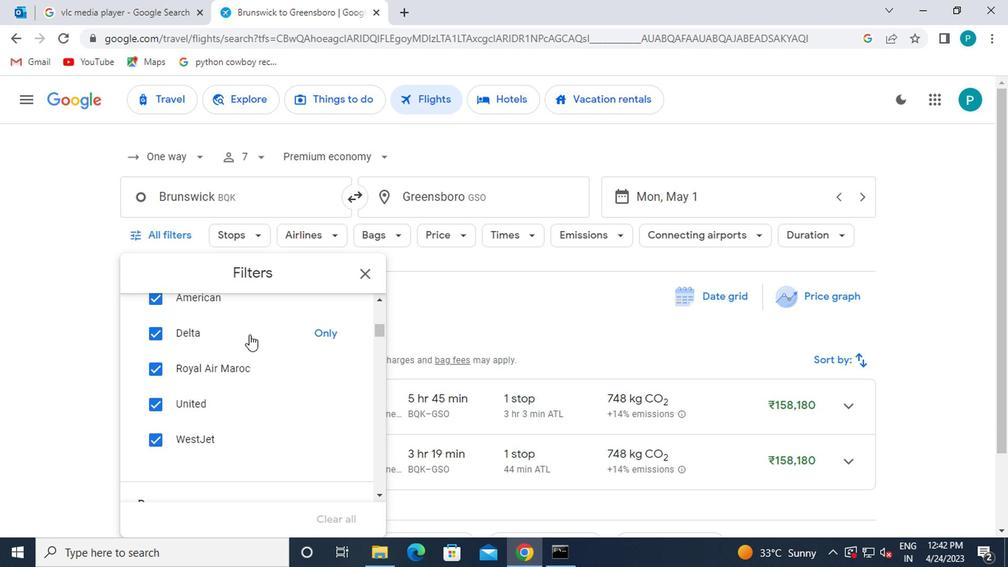 
Action: Mouse scrolled (246, 335) with delta (0, 1)
Screenshot: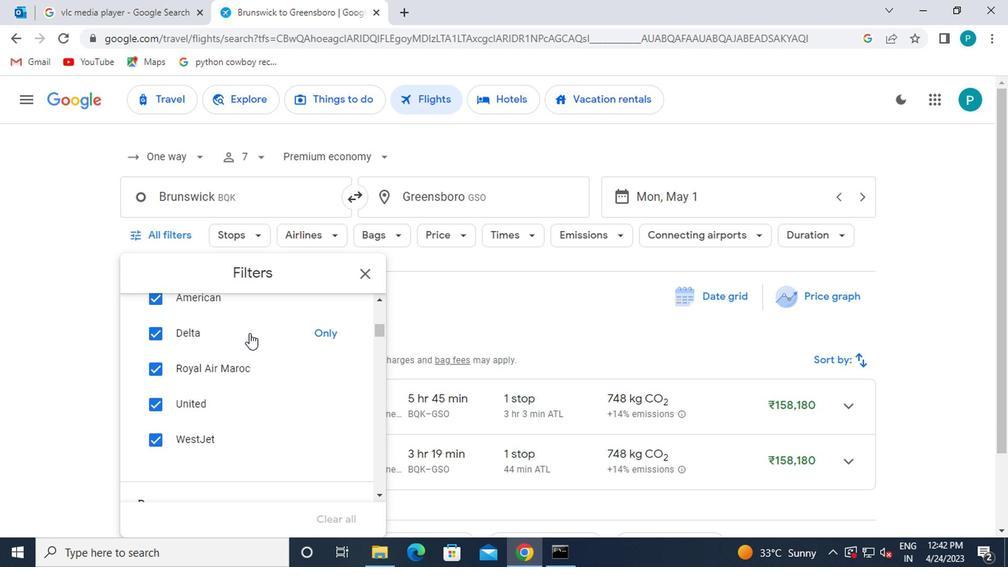 
Action: Mouse scrolled (246, 334) with delta (0, 0)
Screenshot: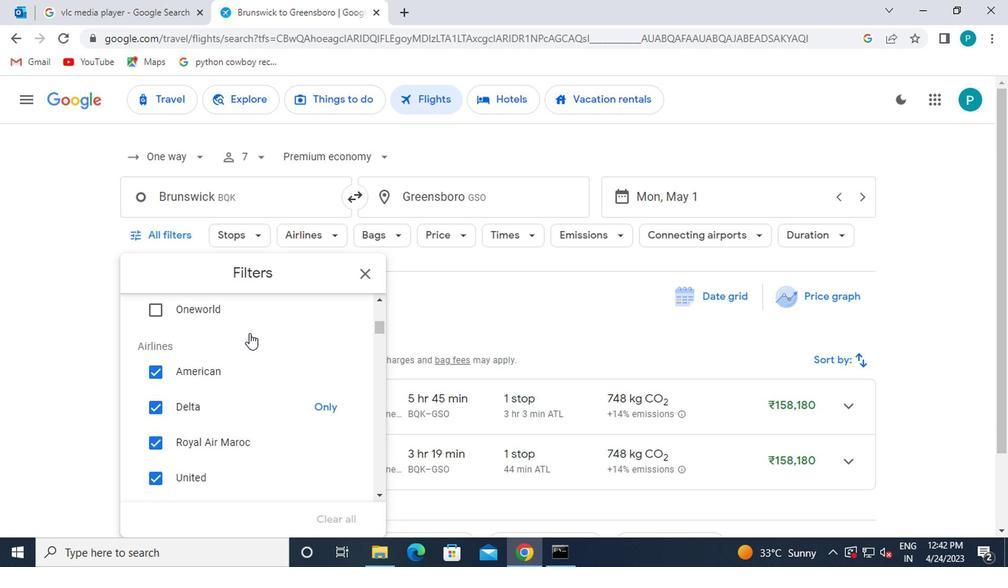 
Action: Mouse scrolled (246, 334) with delta (0, 0)
Screenshot: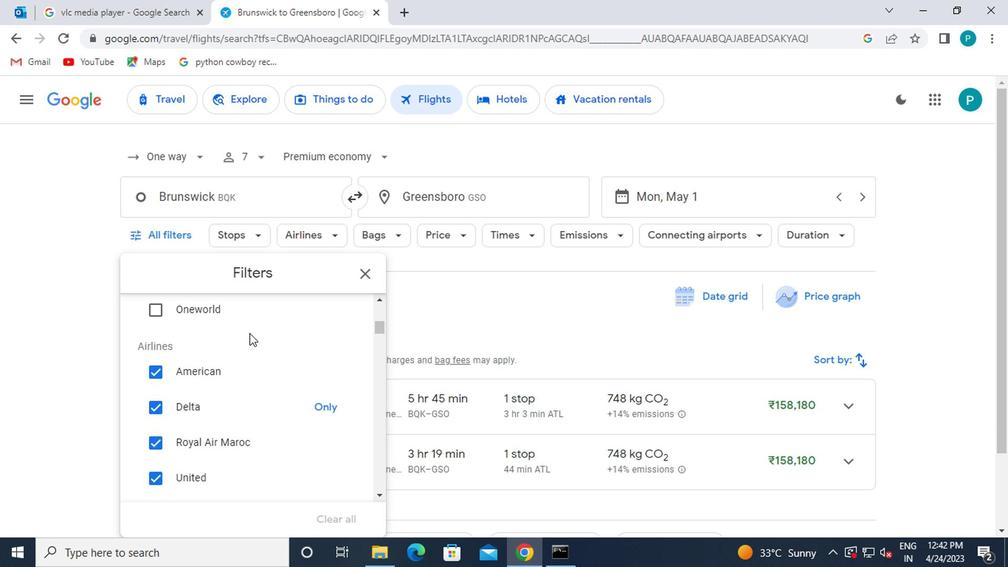 
Action: Mouse scrolled (246, 334) with delta (0, 0)
Screenshot: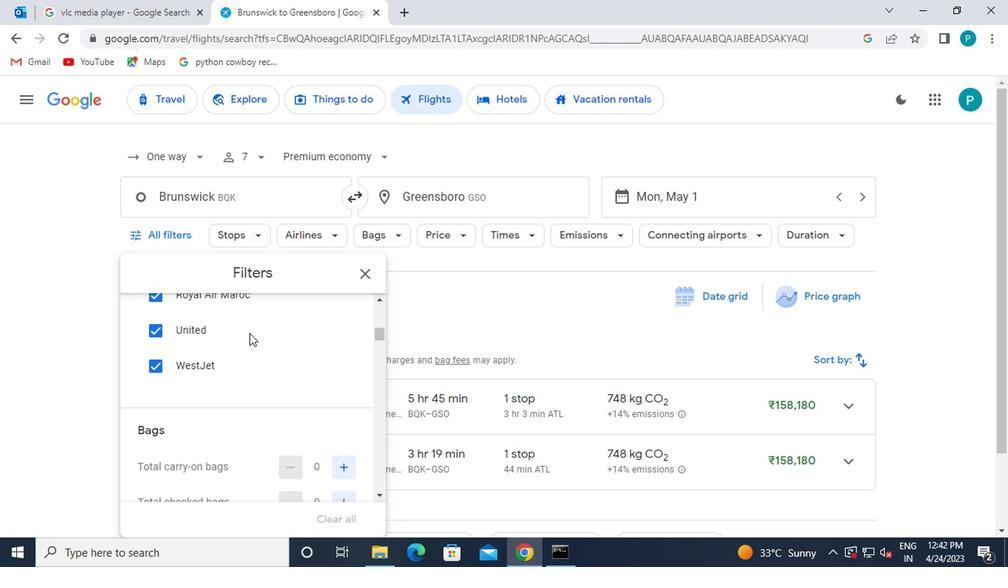 
Action: Mouse scrolled (246, 334) with delta (0, 0)
Screenshot: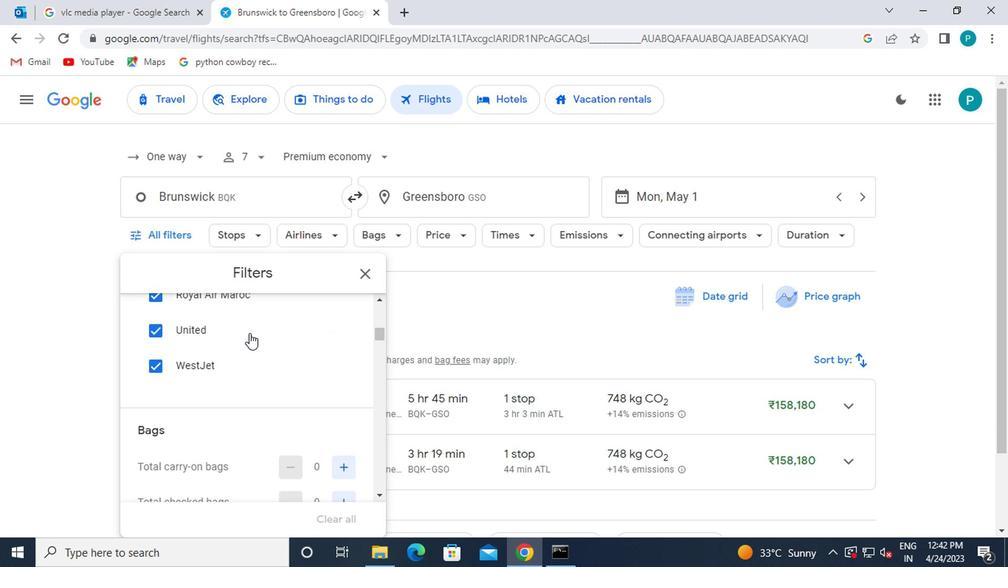 
Action: Mouse moved to (335, 315)
Screenshot: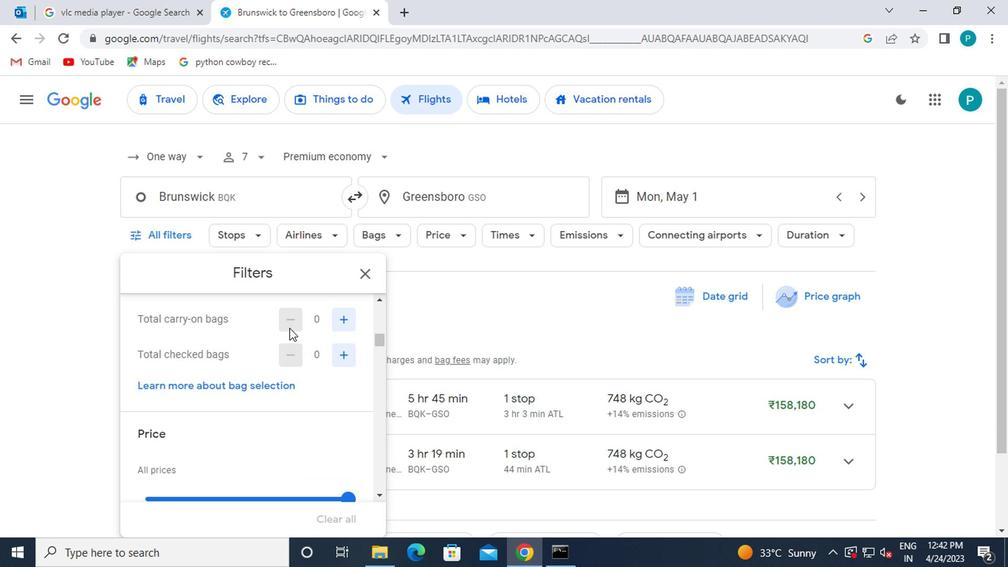 
Action: Mouse pressed left at (335, 315)
Screenshot: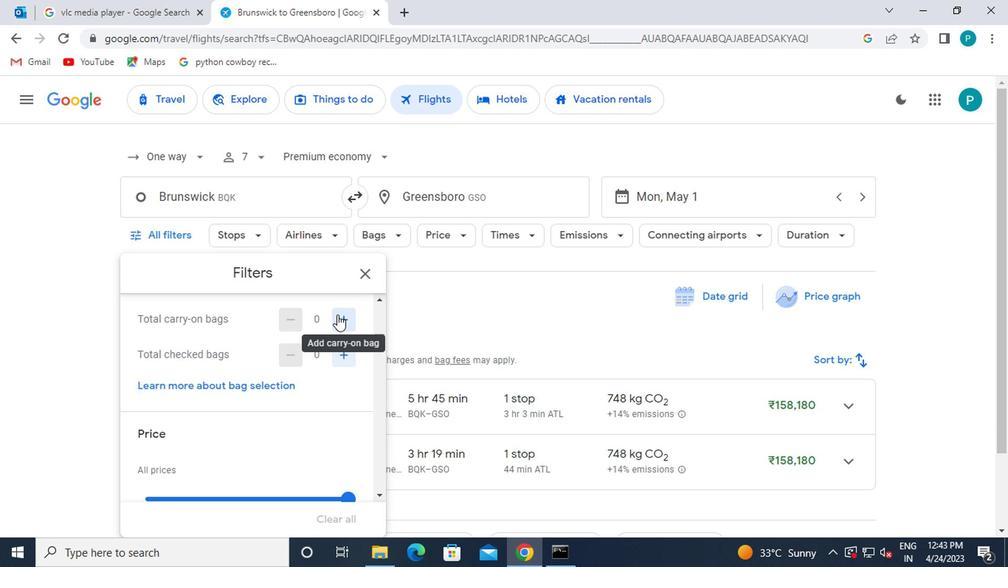 
Action: Mouse moved to (298, 318)
Screenshot: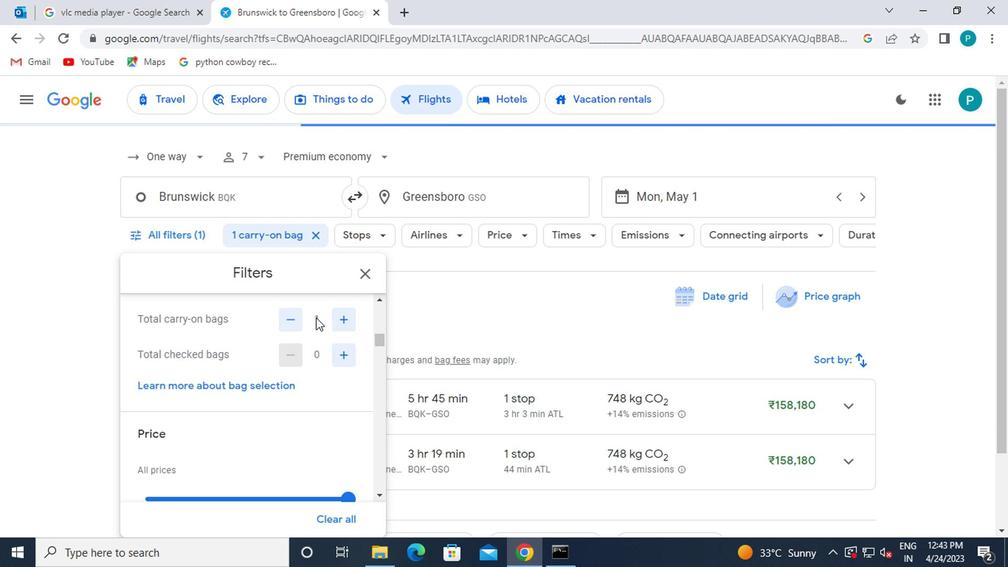 
Action: Mouse pressed left at (298, 318)
Screenshot: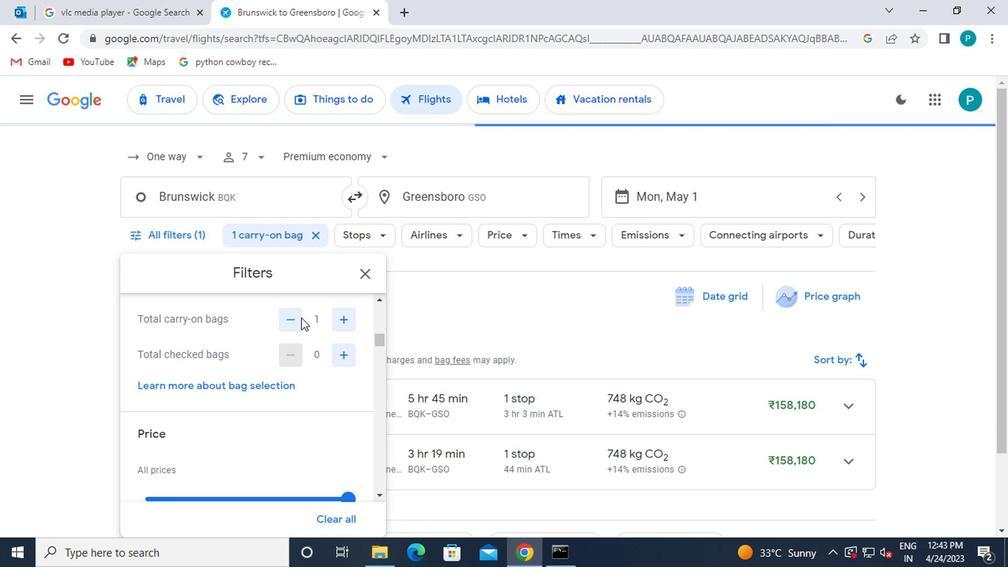 
Action: Mouse moved to (360, 354)
Screenshot: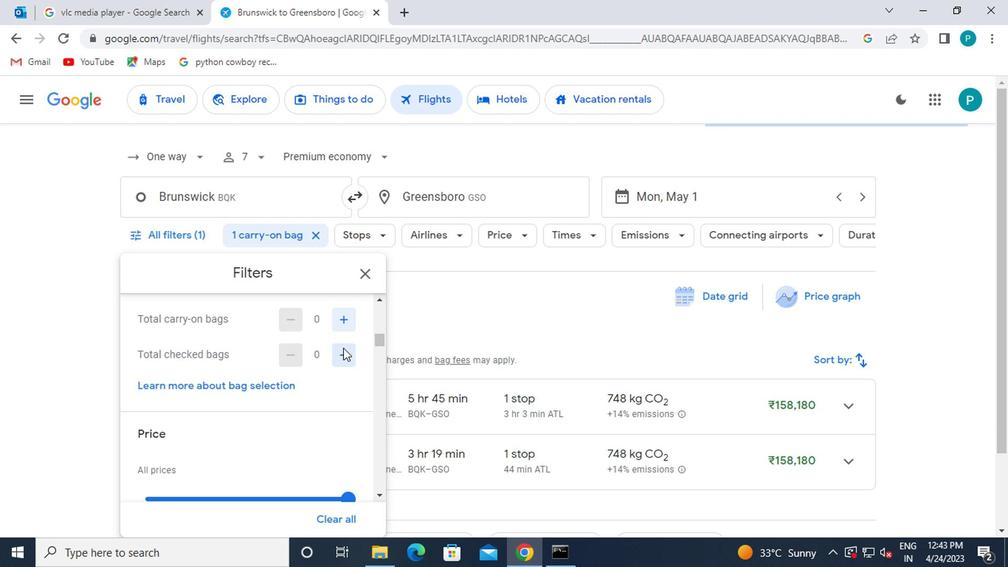 
Action: Mouse pressed left at (360, 354)
Screenshot: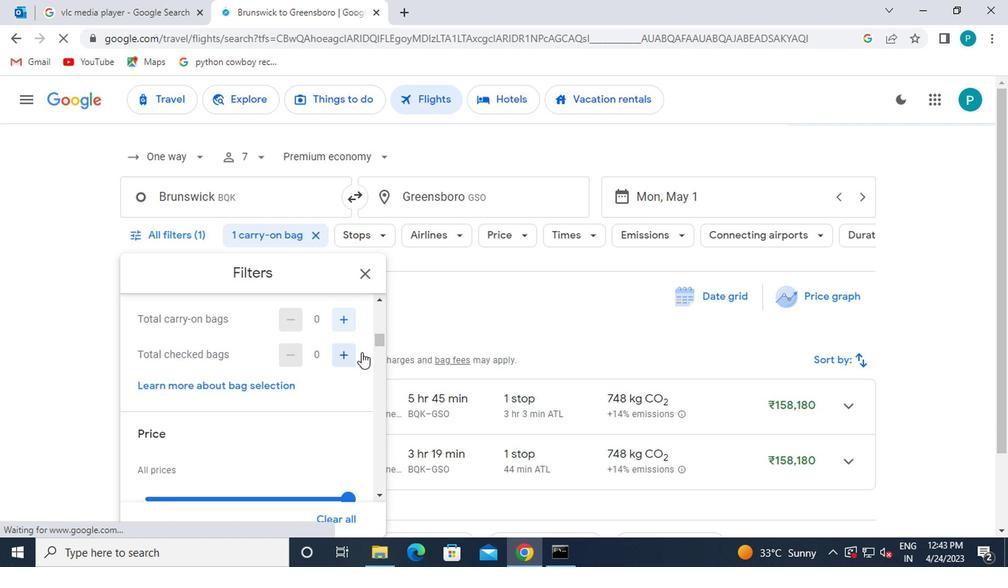 
Action: Mouse moved to (339, 352)
Screenshot: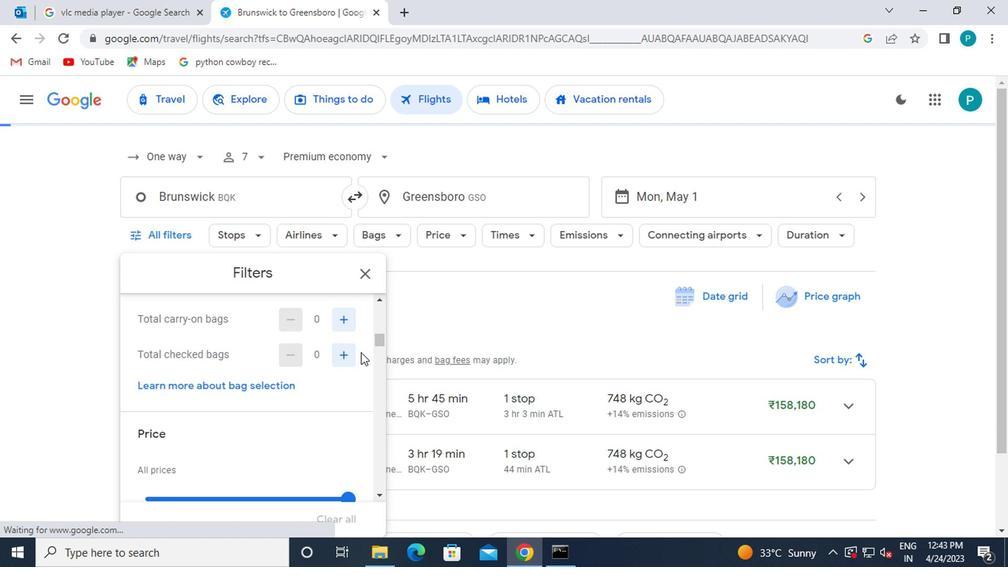 
Action: Mouse pressed left at (339, 352)
Screenshot: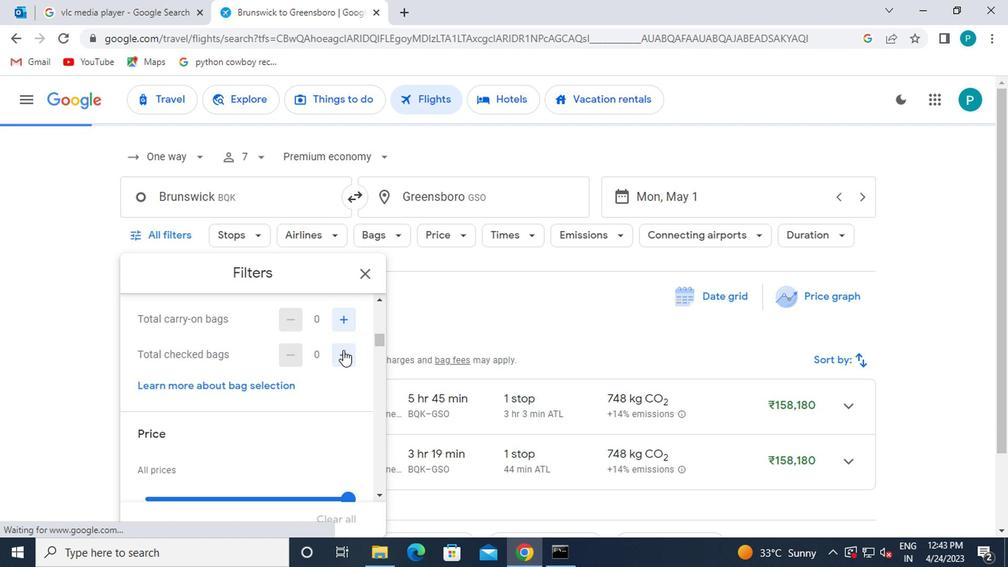 
Action: Mouse moved to (279, 361)
Screenshot: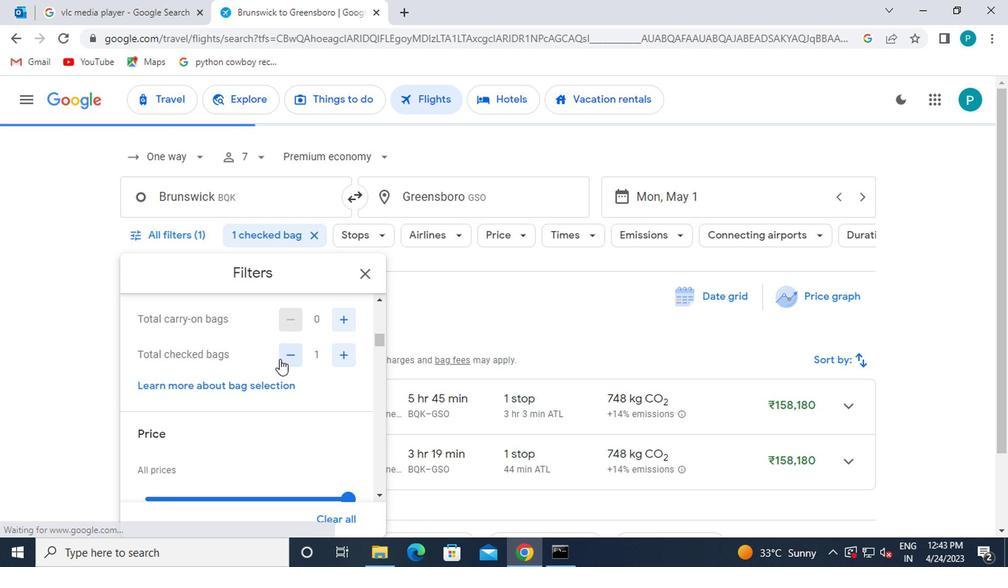 
Action: Mouse scrolled (279, 360) with delta (0, -1)
Screenshot: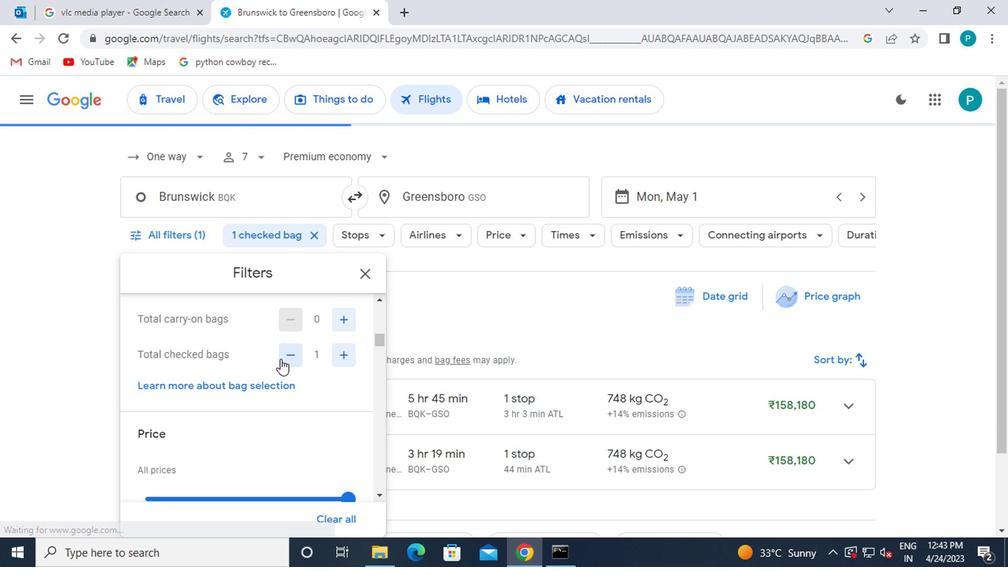 
Action: Mouse moved to (284, 361)
Screenshot: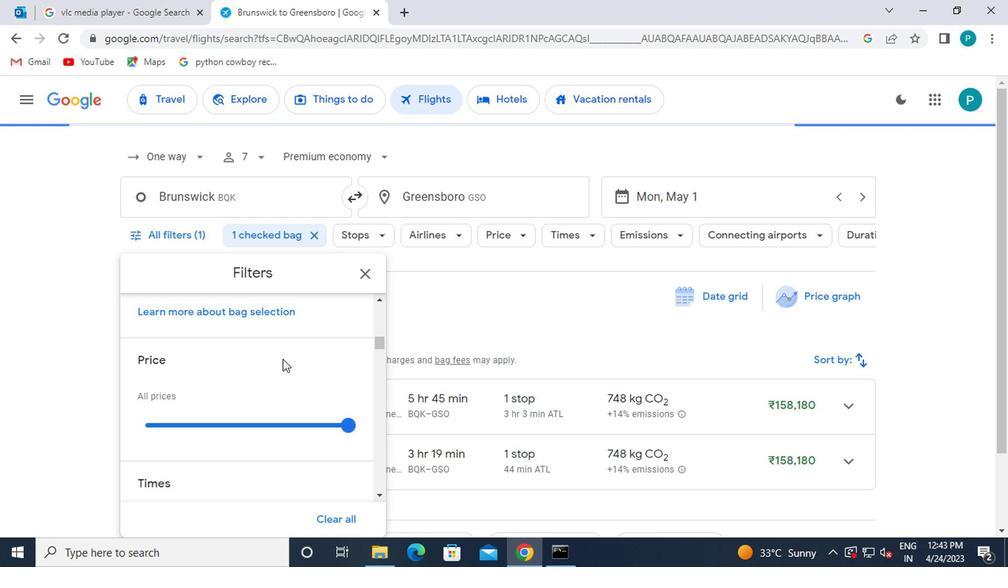 
Action: Mouse scrolled (284, 360) with delta (0, -1)
Screenshot: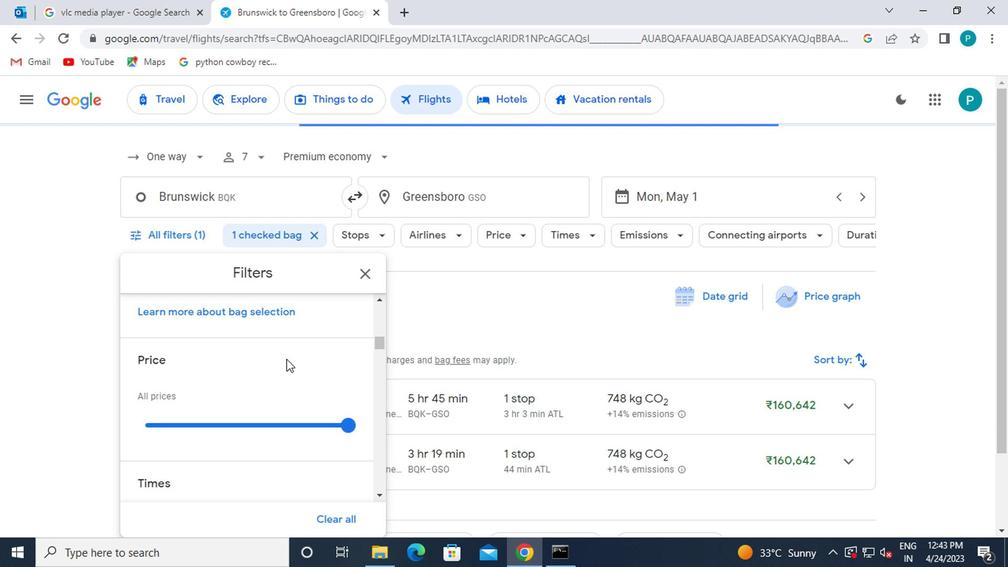 
Action: Mouse scrolled (284, 360) with delta (0, -1)
Screenshot: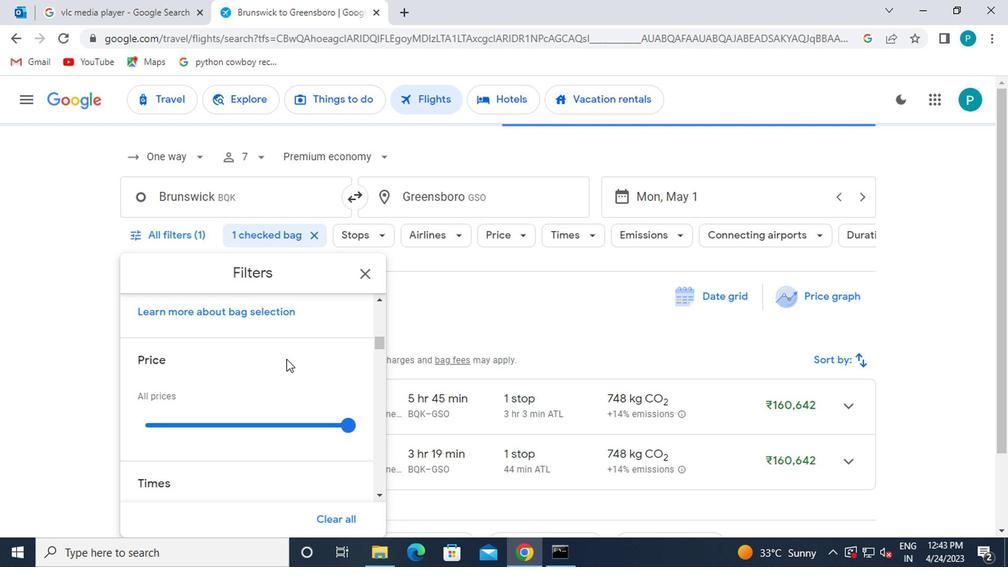 
Action: Mouse moved to (334, 311)
Screenshot: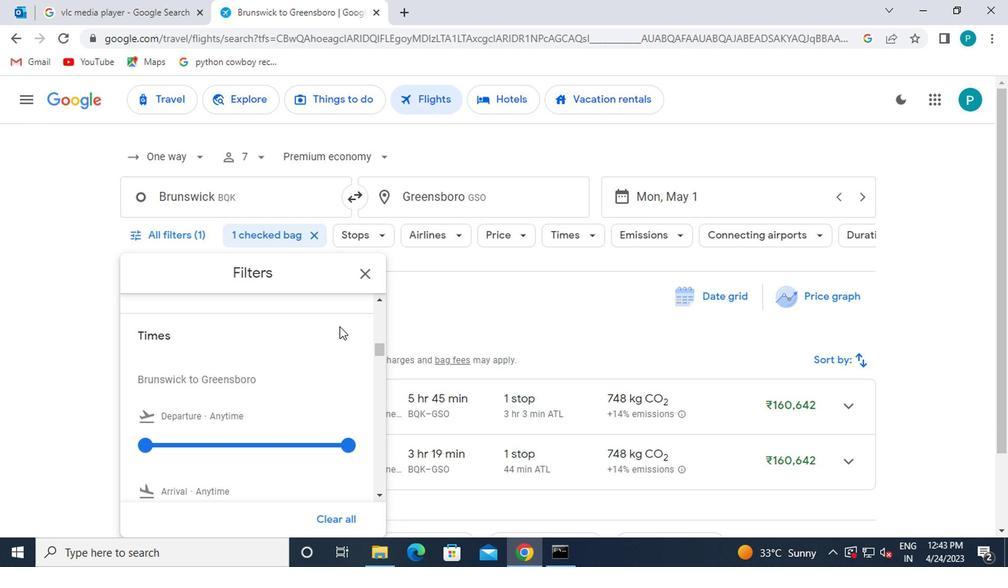 
Action: Mouse scrolled (334, 312) with delta (0, 1)
Screenshot: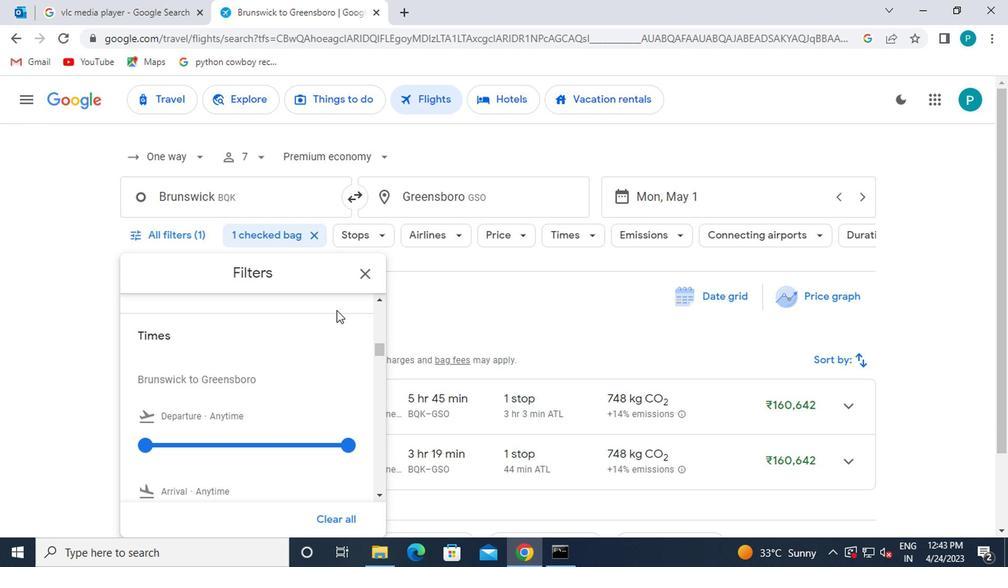 
Action: Mouse moved to (341, 346)
Screenshot: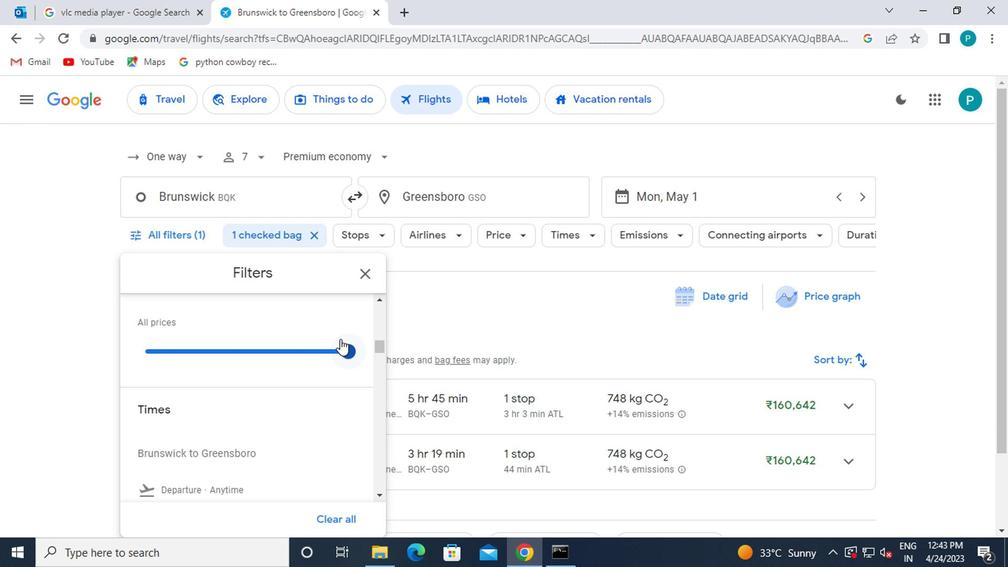
Action: Mouse pressed left at (341, 346)
Screenshot: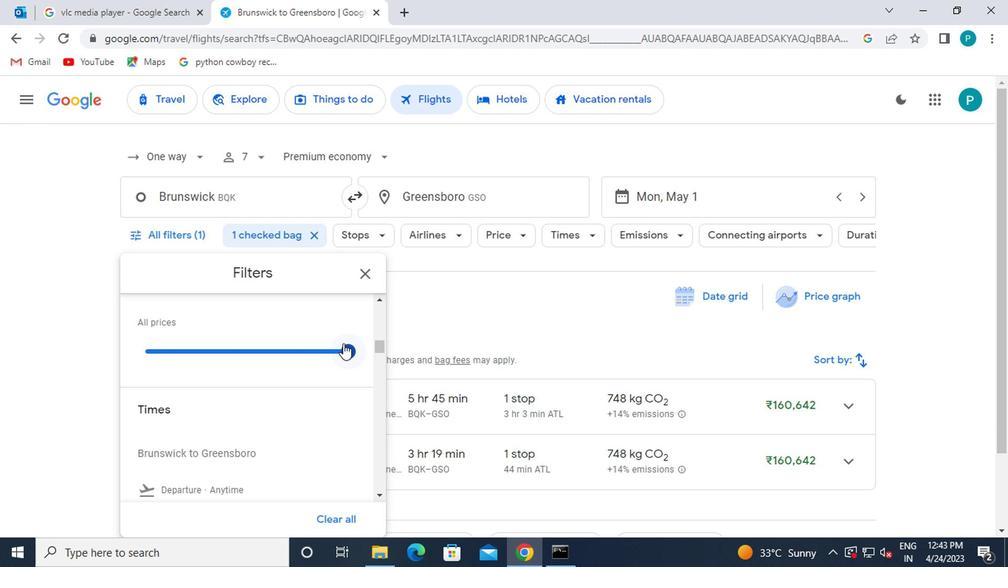 
Action: Mouse moved to (336, 407)
Screenshot: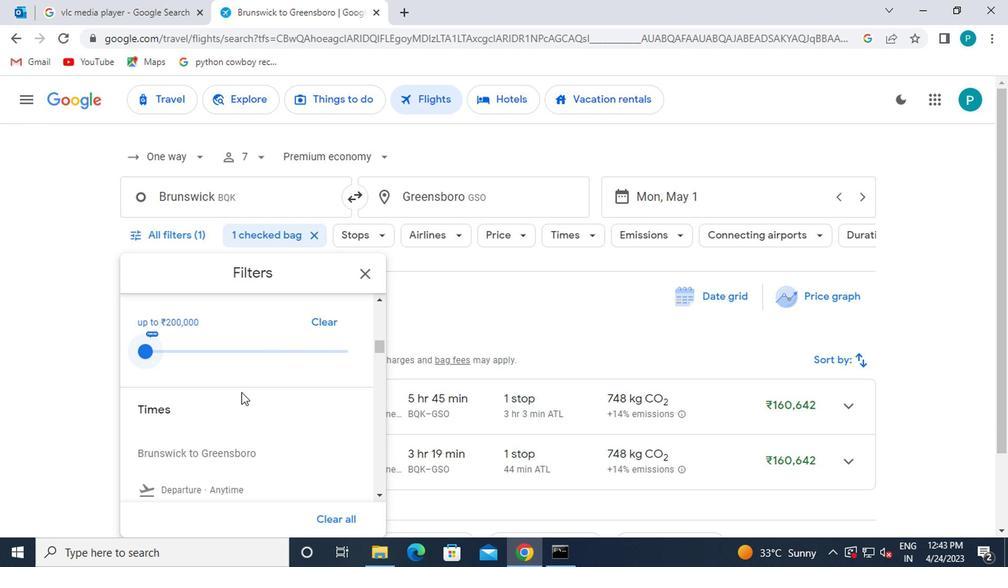 
Action: Mouse scrolled (336, 406) with delta (0, -1)
Screenshot: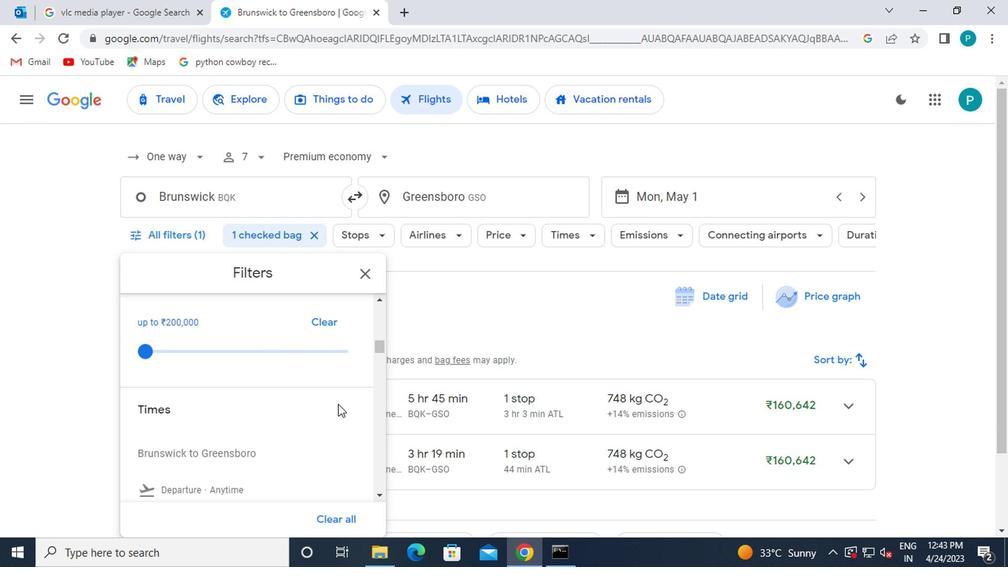 
Action: Mouse scrolled (336, 406) with delta (0, -1)
Screenshot: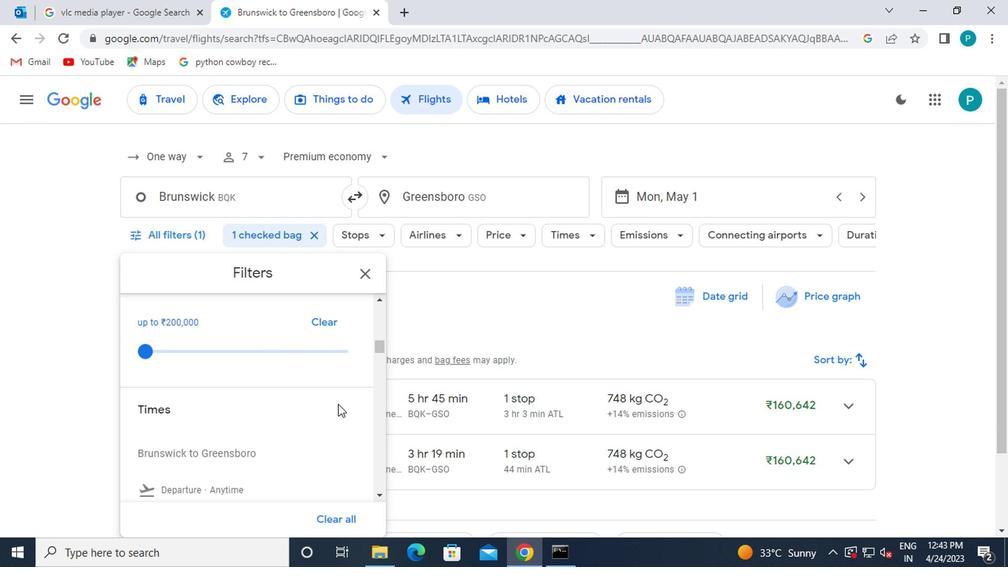
Action: Mouse moved to (138, 368)
Screenshot: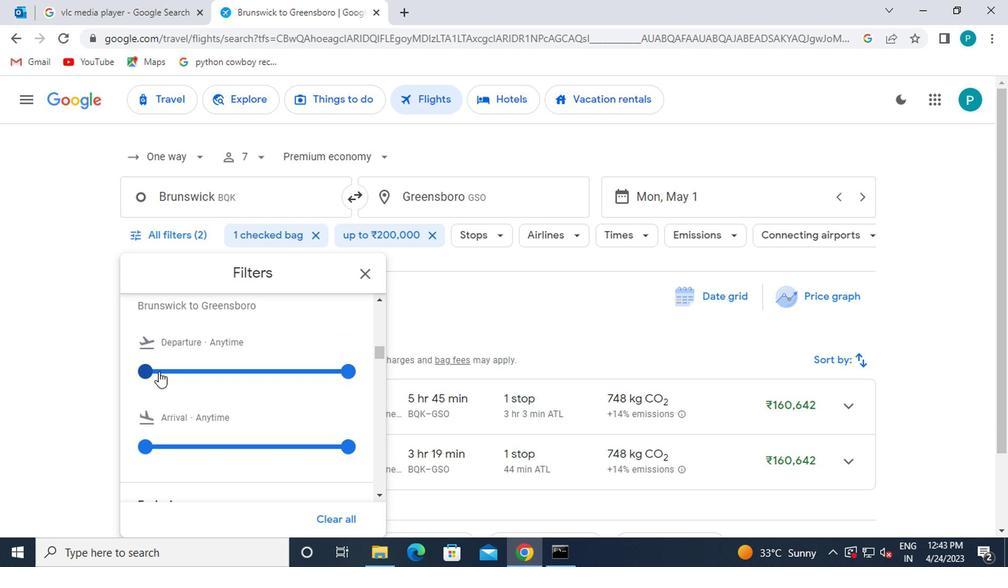 
Action: Mouse pressed left at (138, 368)
Screenshot: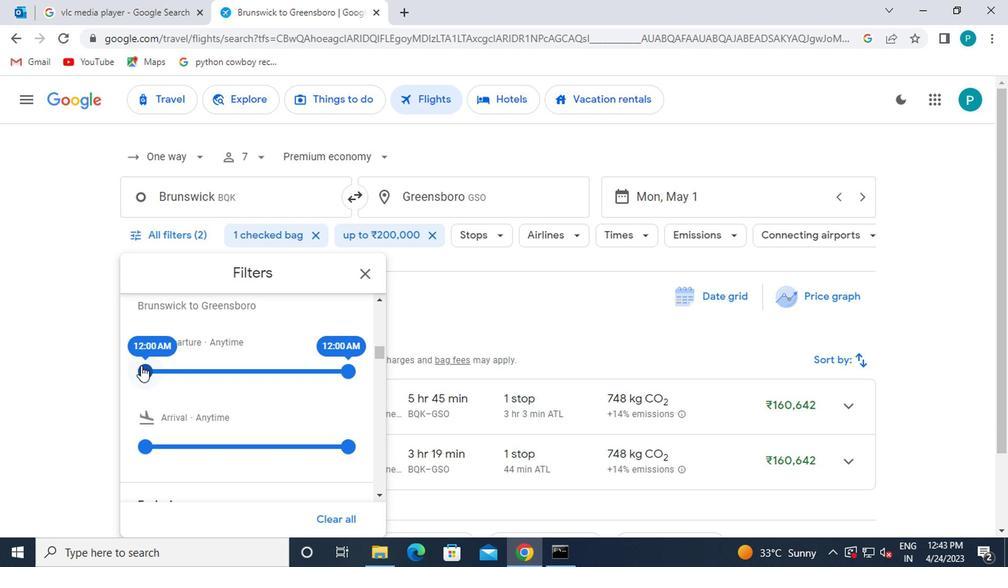 
Action: Mouse moved to (369, 281)
Screenshot: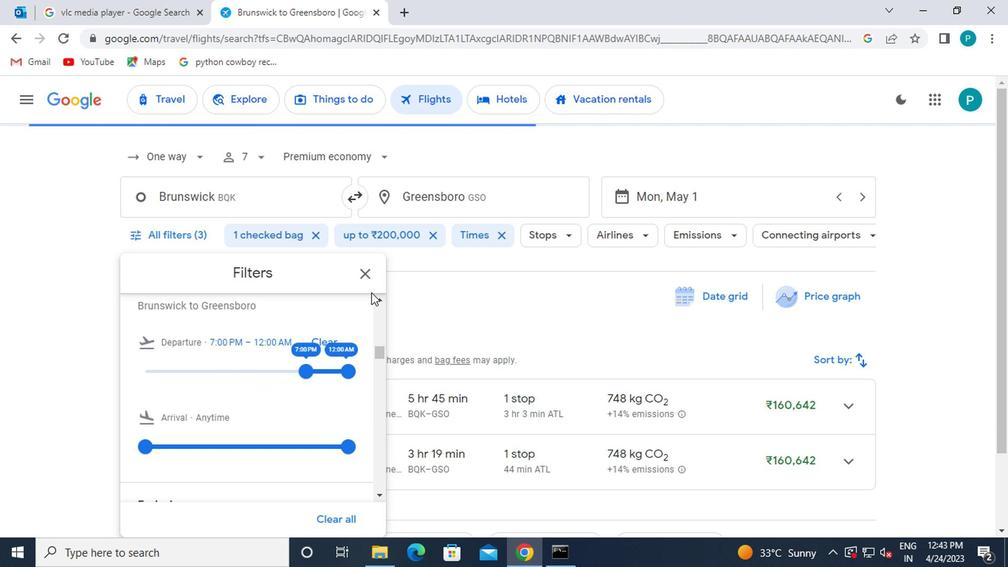 
Action: Mouse pressed left at (369, 281)
Screenshot: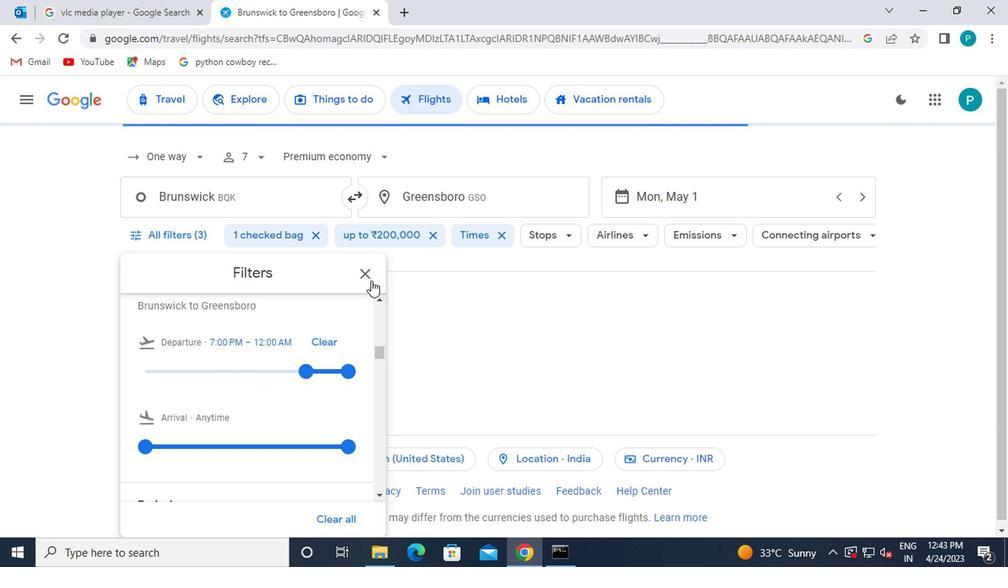 
